 Task: Open a blank sheet, save the file as Sustainabledevelopment.doc and add heading 'Sustainable development'Sustainable development ,with the parapraph,with the parapraph Sustainable development is the path to meeting the needs of the present without compromising the ability of future generations to meet their own needs. It involves balancing economic growth with environmental protection and social well-being. By embracing renewable energy, promoting responsible consumption and production, and investing in sustainable infrastructure, we can create a more resilient and equitable world for current and future generations.Apply Font Style Aldhabi And font size 12. Apply font style in  Heading Broadway and font size 15 Change heading alignment to  Left
Action: Mouse moved to (33, 63)
Screenshot: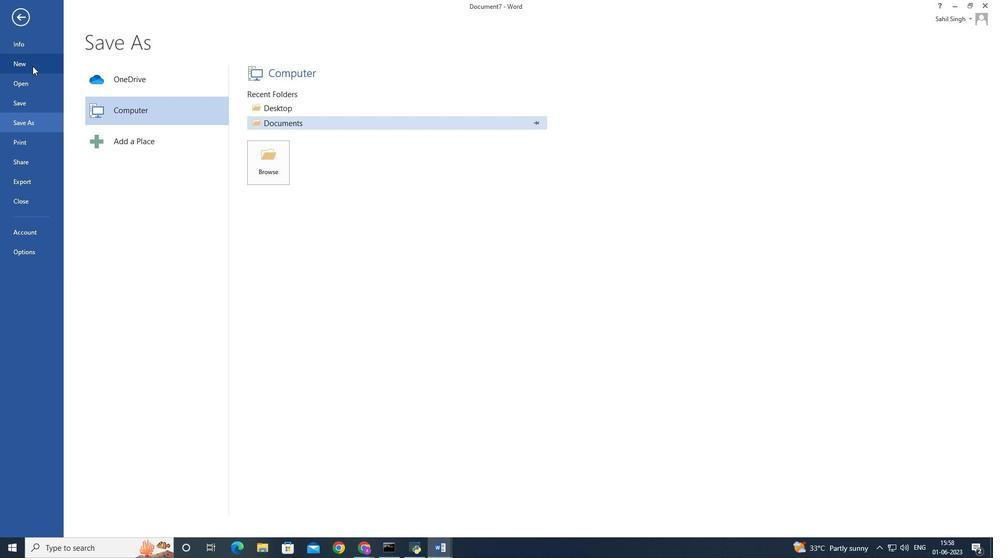 
Action: Mouse pressed left at (33, 63)
Screenshot: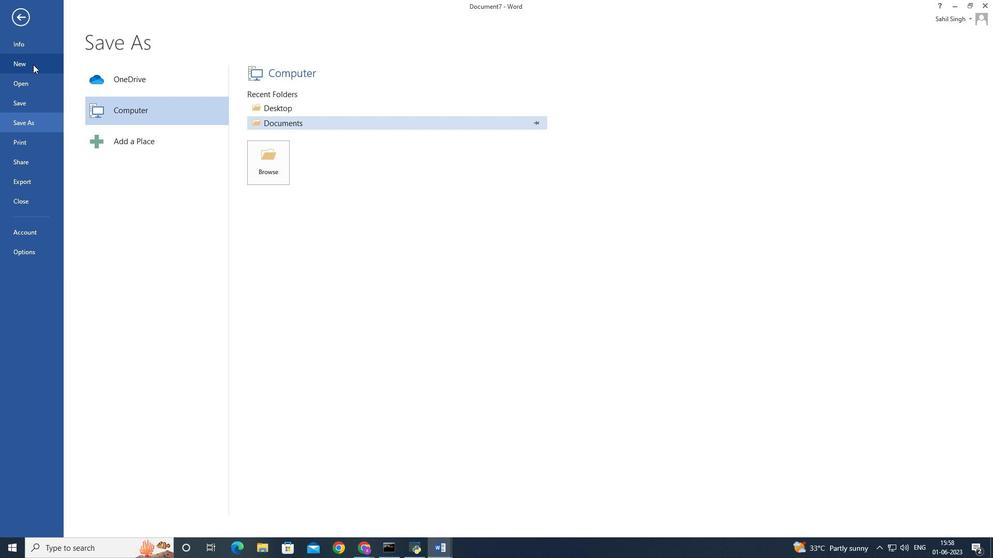 
Action: Mouse moved to (141, 190)
Screenshot: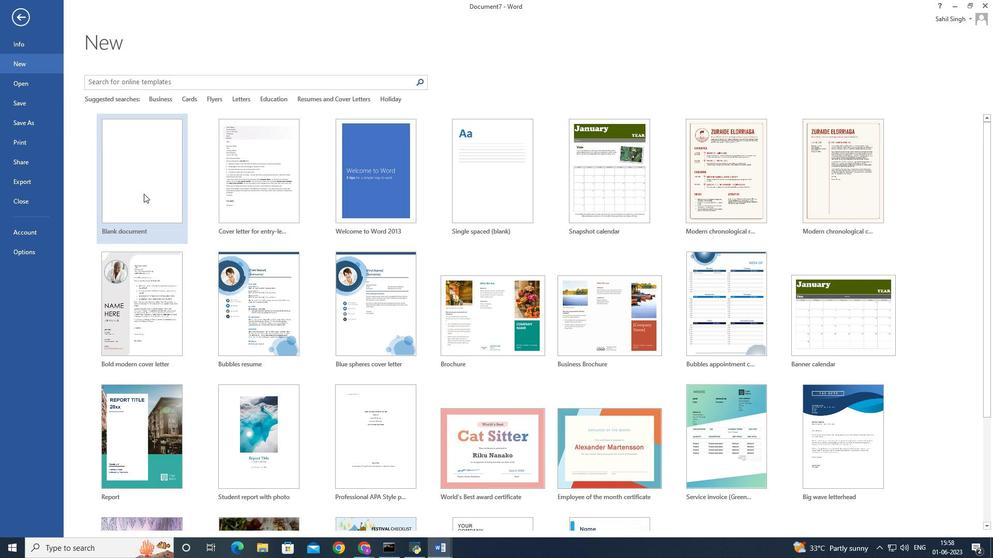 
Action: Mouse pressed left at (141, 190)
Screenshot: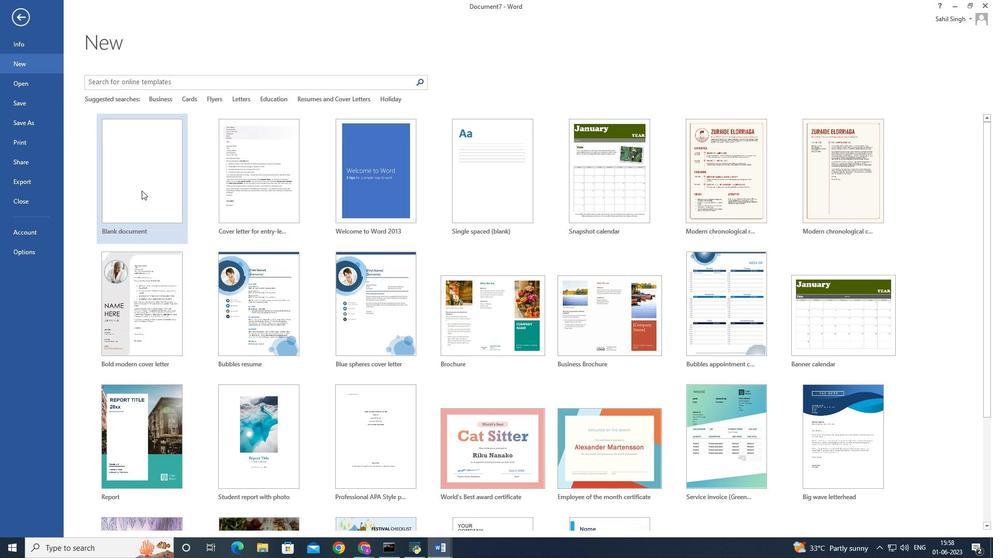 
Action: Mouse moved to (21, 15)
Screenshot: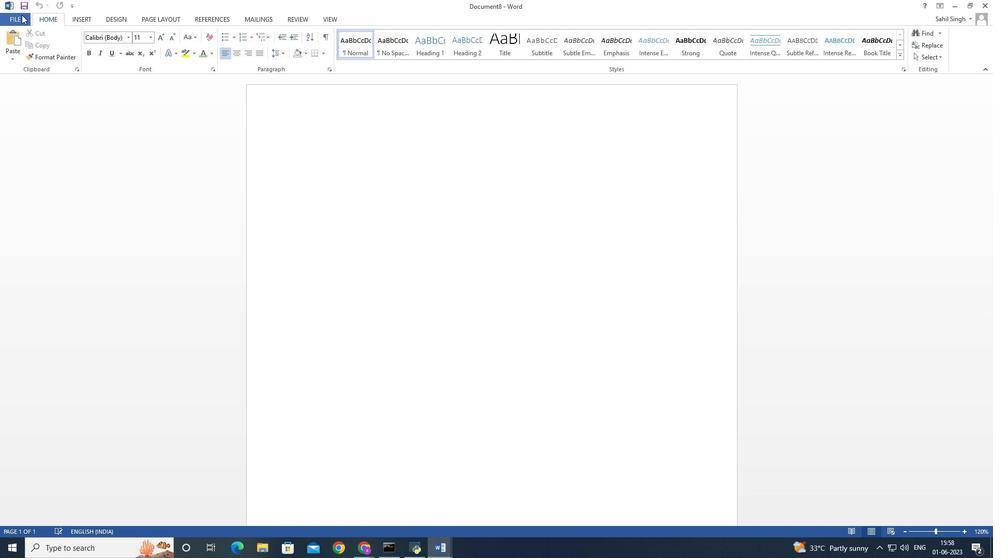 
Action: Mouse pressed left at (21, 15)
Screenshot: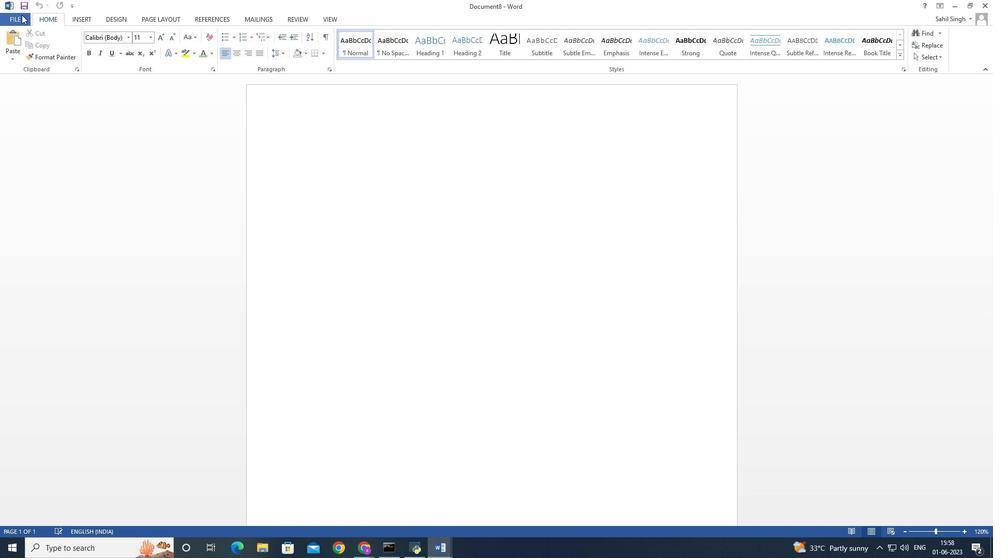 
Action: Mouse moved to (34, 117)
Screenshot: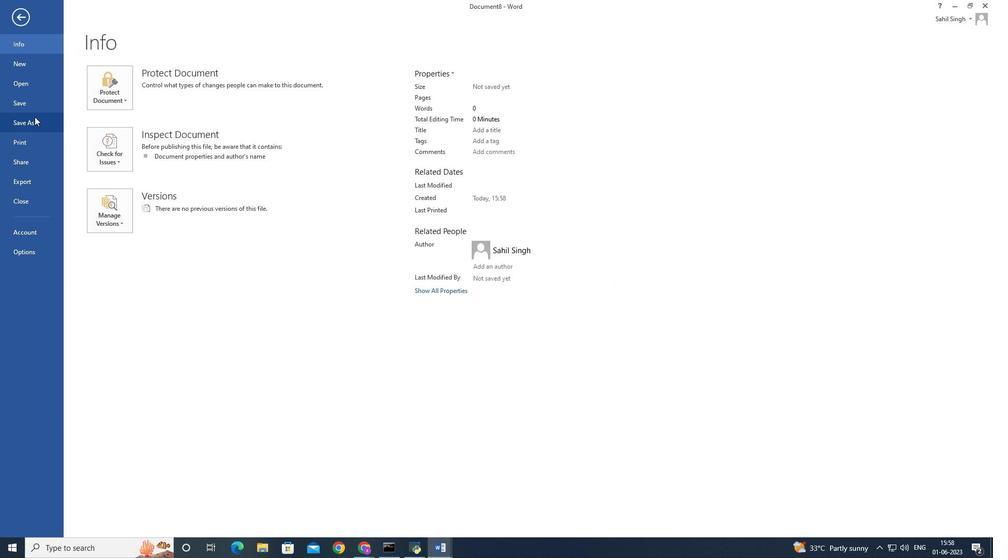 
Action: Mouse pressed left at (34, 117)
Screenshot: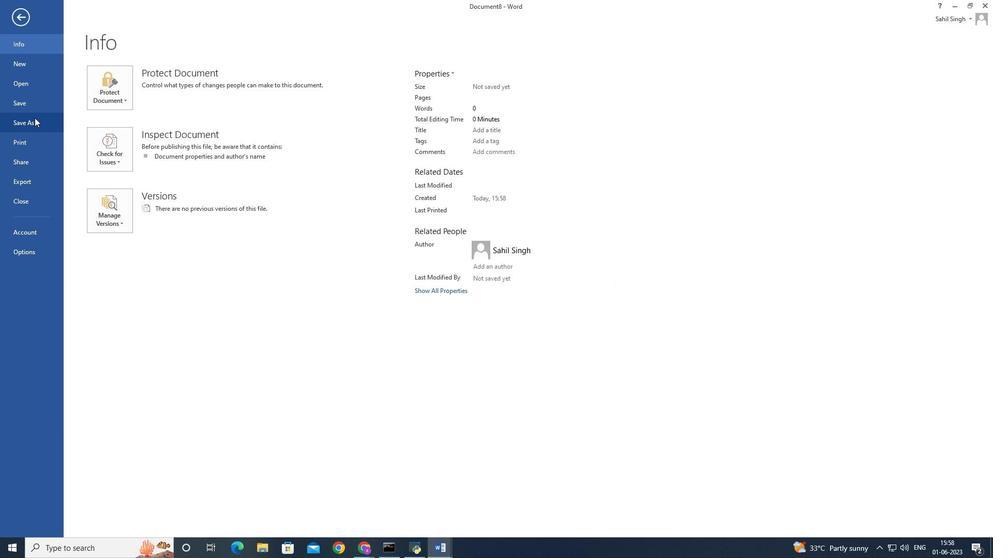 
Action: Mouse moved to (280, 122)
Screenshot: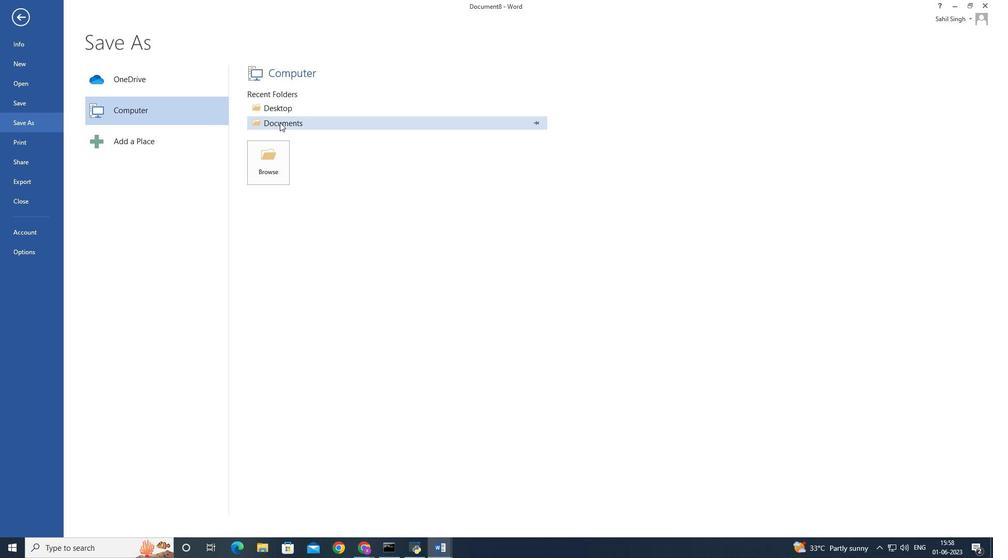 
Action: Mouse pressed left at (280, 122)
Screenshot: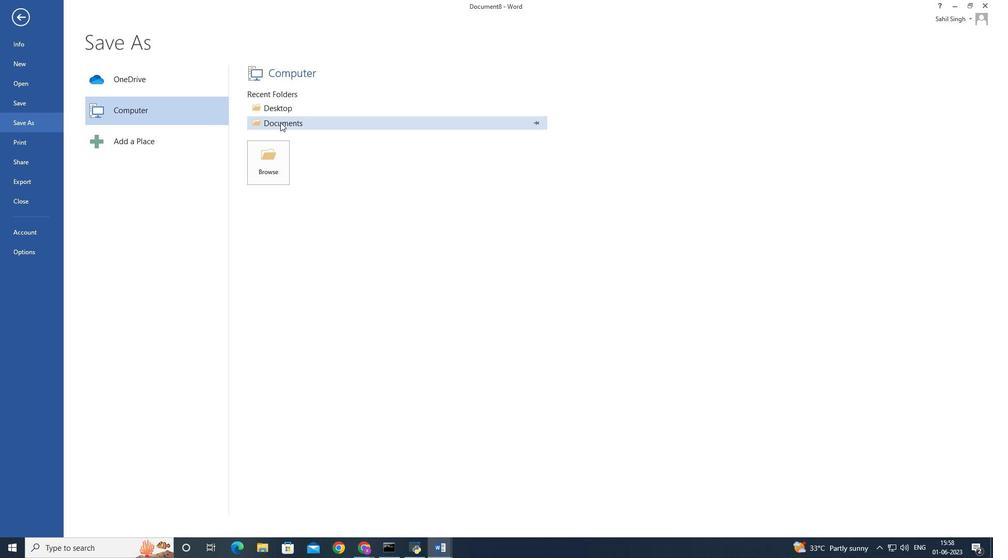 
Action: Mouse moved to (260, 188)
Screenshot: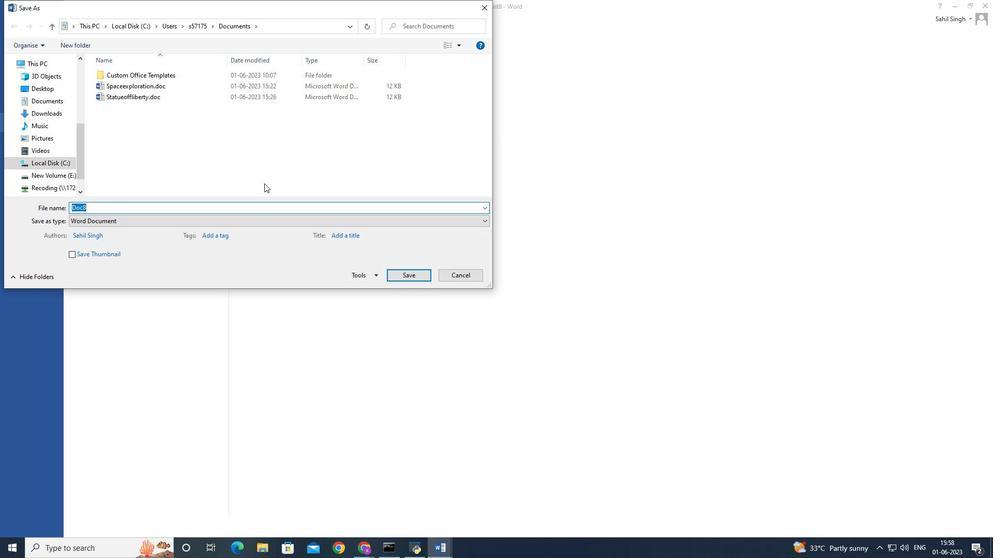
Action: Key pressed <Key.backspace><Key.shift>Sustainabled<Key.backspace>b<Key.backspace>development<Key.space>.<Key.space>doc
Screenshot: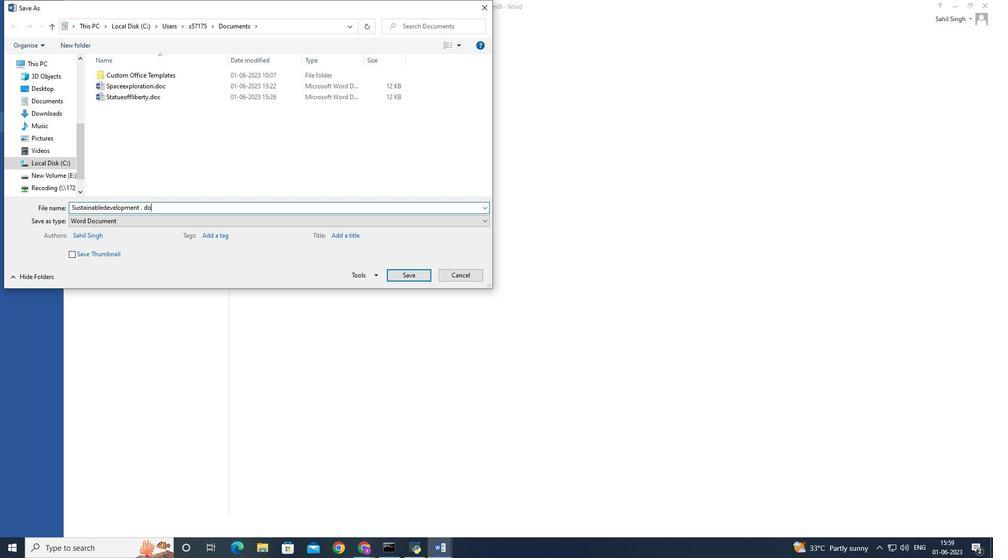 
Action: Mouse moved to (408, 274)
Screenshot: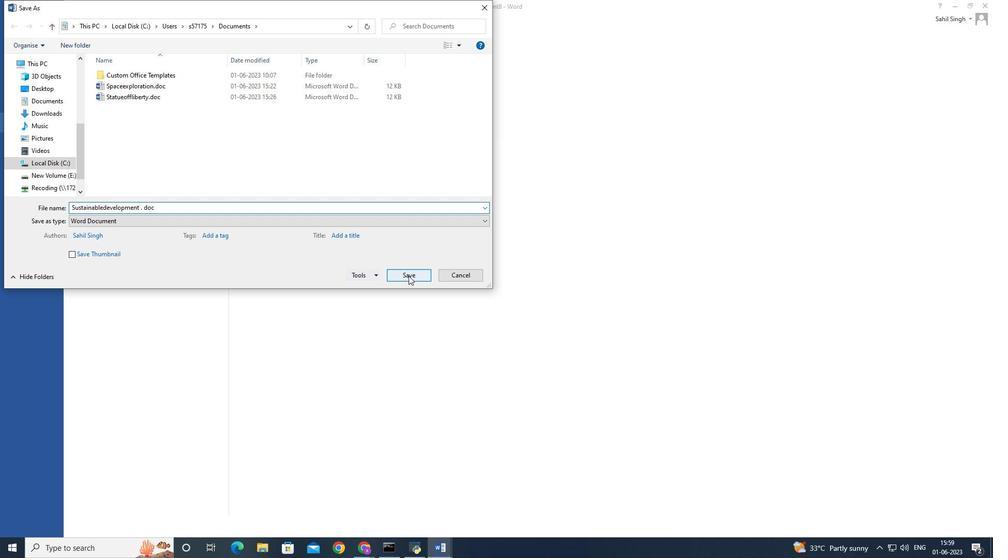 
Action: Mouse pressed left at (408, 274)
Screenshot: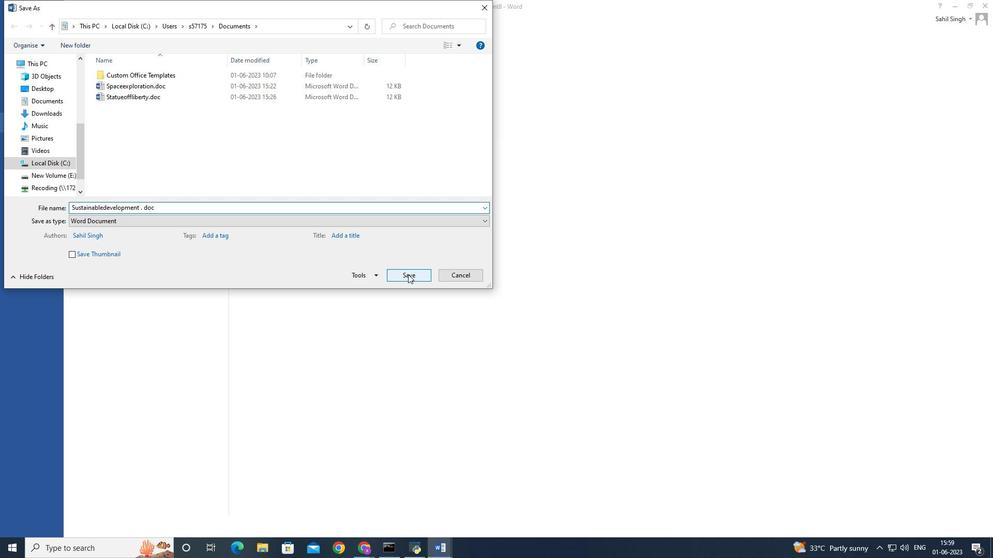 
Action: Mouse moved to (470, 41)
Screenshot: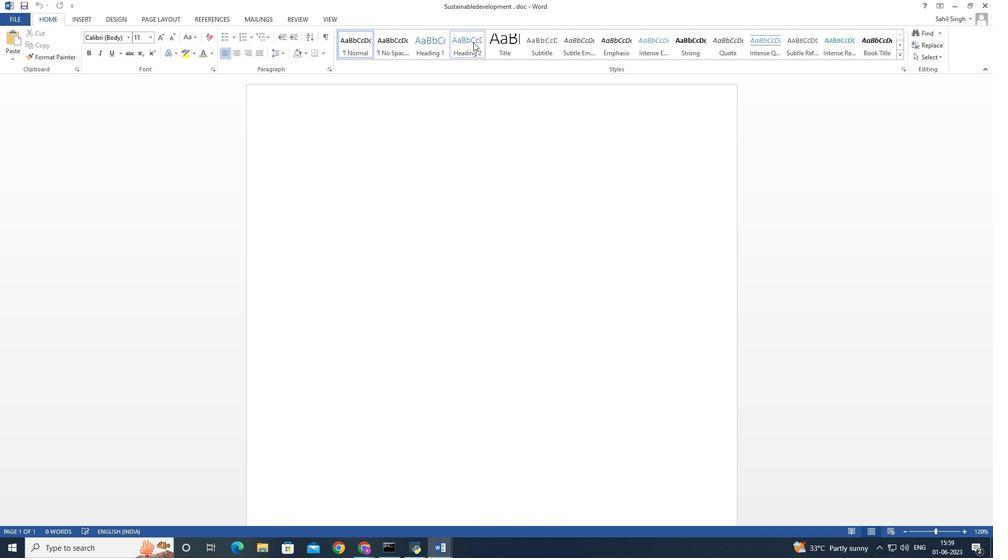 
Action: Mouse pressed left at (470, 41)
Screenshot: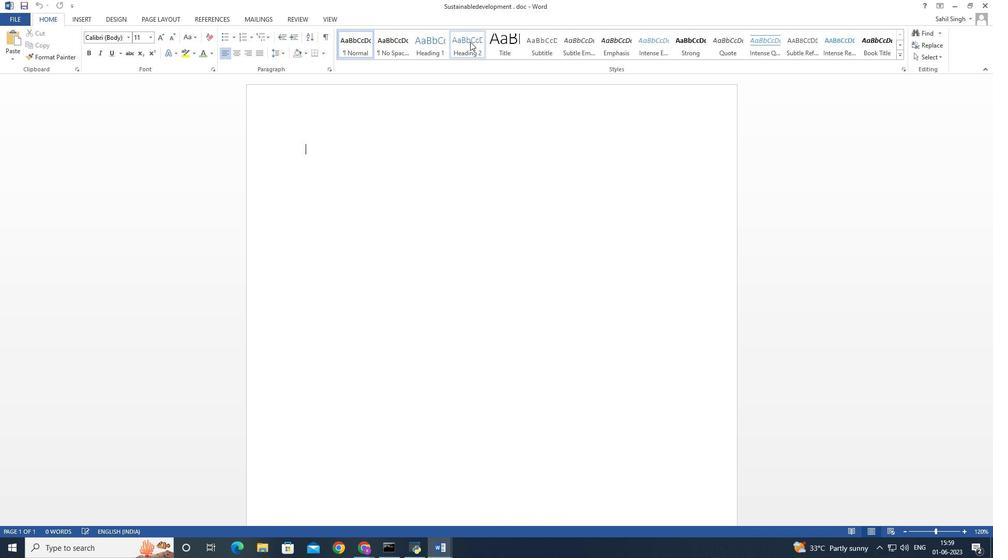 
Action: Mouse moved to (344, 155)
Screenshot: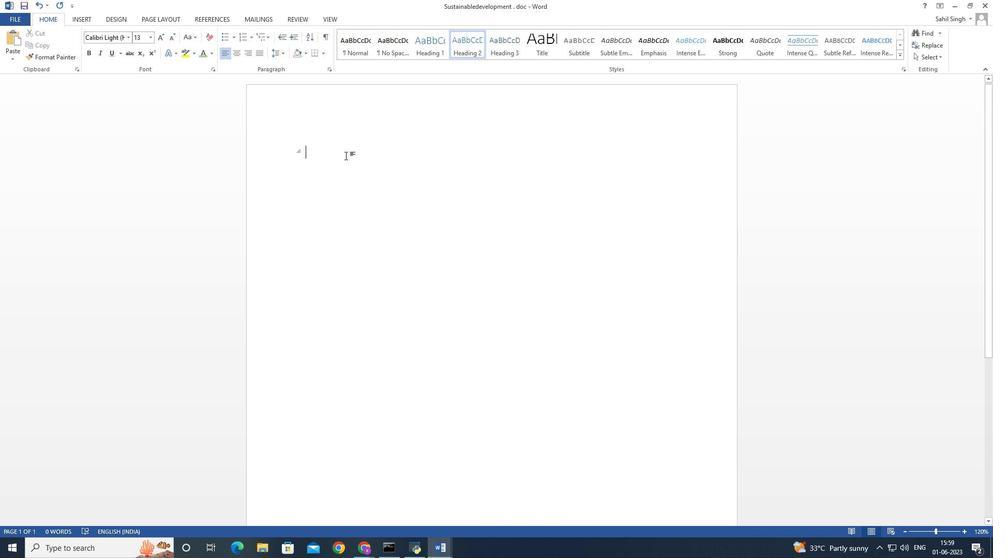
Action: Key pressed <Key.shift>Sustainable<Key.space><Key.shift>De<Key.backspace><Key.backspace>deb<Key.backspace>n<Key.backspace>velopment<Key.space><Key.enter>
Screenshot: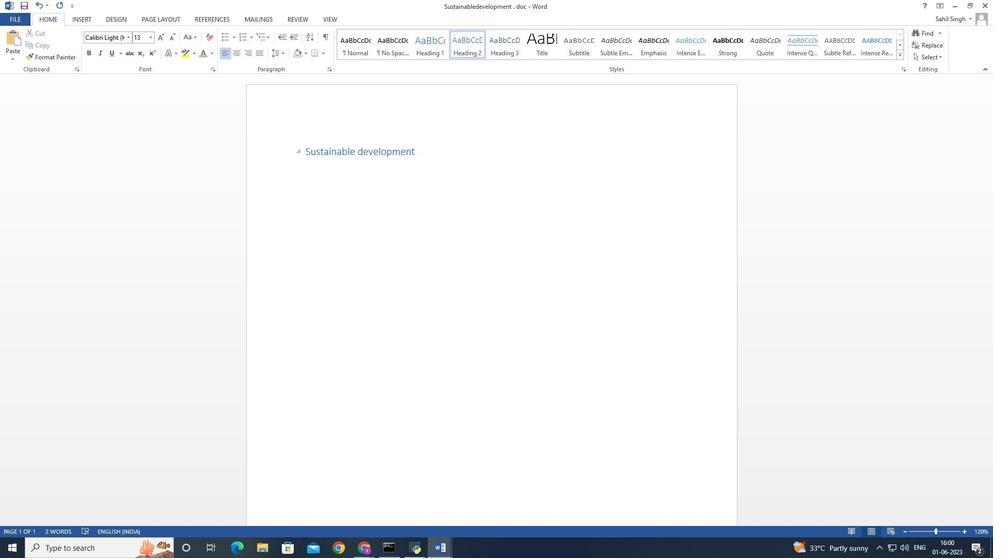 
Action: Mouse moved to (380, 185)
Screenshot: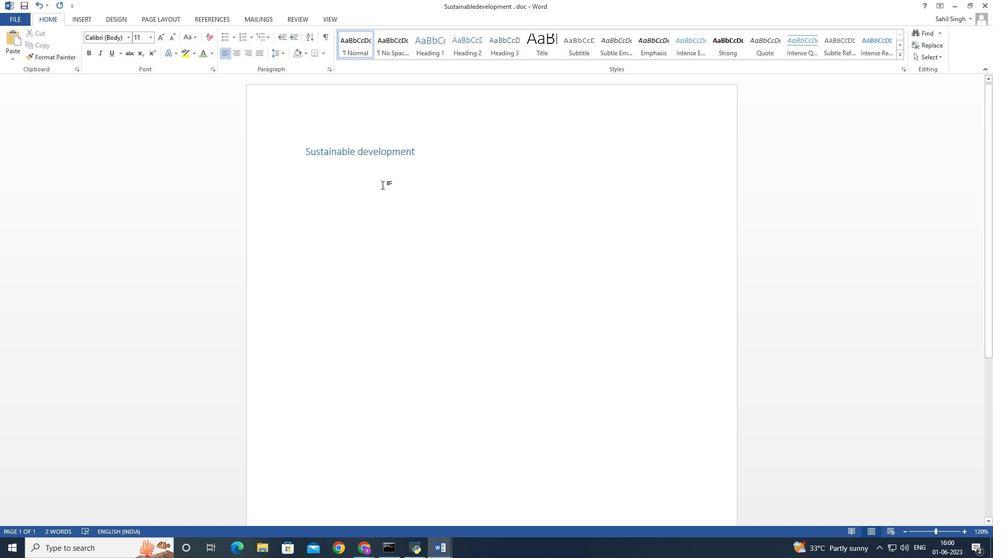 
Action: Key pressed <Key.shift>Suis<Key.backspace><Key.backspace>stainable<Key.space>development<Key.space>is<Key.space>the<Key.space>path<Key.space>to<Key.space>meeting<Key.space>the<Key.space>needs<Key.space>of<Key.space>the<Key.space>present<Key.space>without<Key.space>compromising<Key.space>the<Key.space>needs<Key.space>of<Key.space>the<Key.space>present<Key.space>without<Key.space>compromising<Key.space>the<Key.space>ability<Key.space>i<Key.backspace>of<Key.space>future<Key.space>generations<Key.space>to<Key.space>meet<Key.space>their<Key.space>own<Key.space>needs.<Key.space>it<Key.space>involves<Key.space>balancing<Key.space>ecomic<Key.space><Key.backspace><Key.backspace><Key.backspace><Key.backspace>nomic<Key.space>growth<Key.space>with<Key.space>w<Key.backspace>environmental<Key.space>protection<Key.space>and<Key.space>social<Key.space>weell-<Key.space>being<Key.space>.<Key.space>by<Key.space>embracing<Key.space>renewable<Key.space>energy<Key.space>promoting<Key.space>responsible<Key.space>consumption<Key.space>and<Key.space>op<Key.backspace><Key.backspace>pe<Key.backspace>roduction<Key.space>and<Key.space>investing<Key.space>in<Key.space>sustainable<Key.space>infrastructure<Key.space>we<Key.space>can<Key.space>create<Key.space>a<Key.space>more<Key.space>resilient<Key.space>and<Key.space>equitable<Key.space>would<Key.space>for<Key.space>current<Key.space>and<Key.space>future<Key.space>generations.<Key.space>
Screenshot: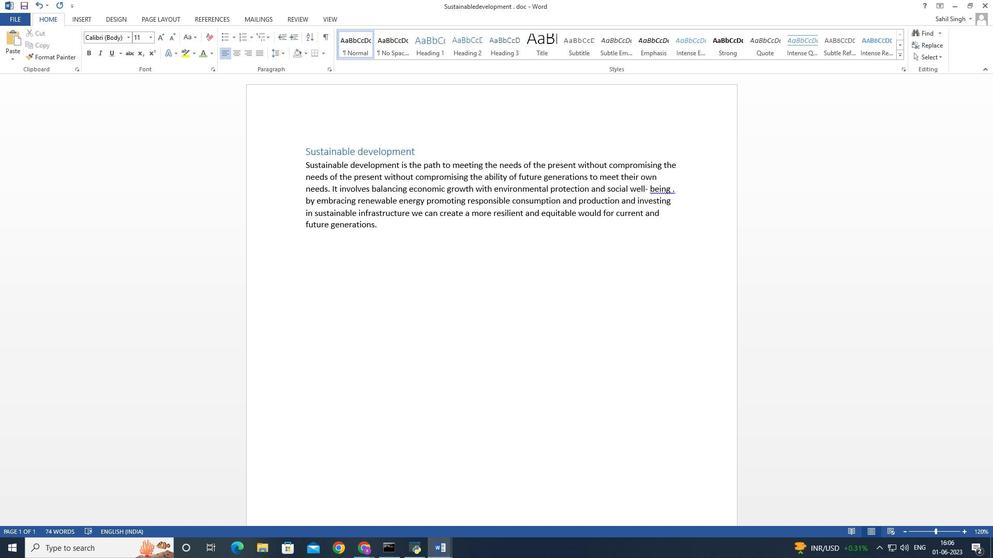 
Action: Mouse moved to (387, 243)
Screenshot: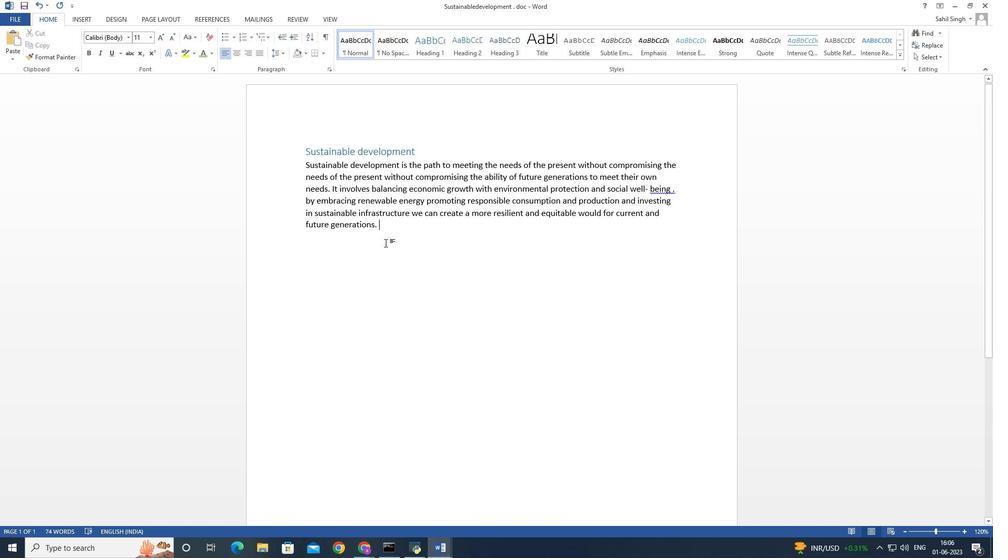 
Action: Mouse pressed left at (387, 243)
Screenshot: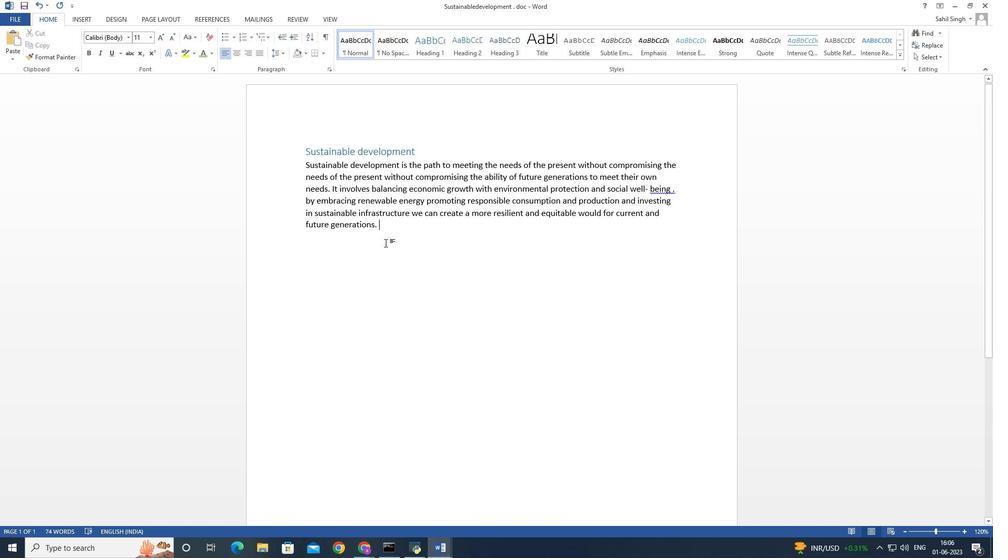 
Action: Mouse moved to (379, 225)
Screenshot: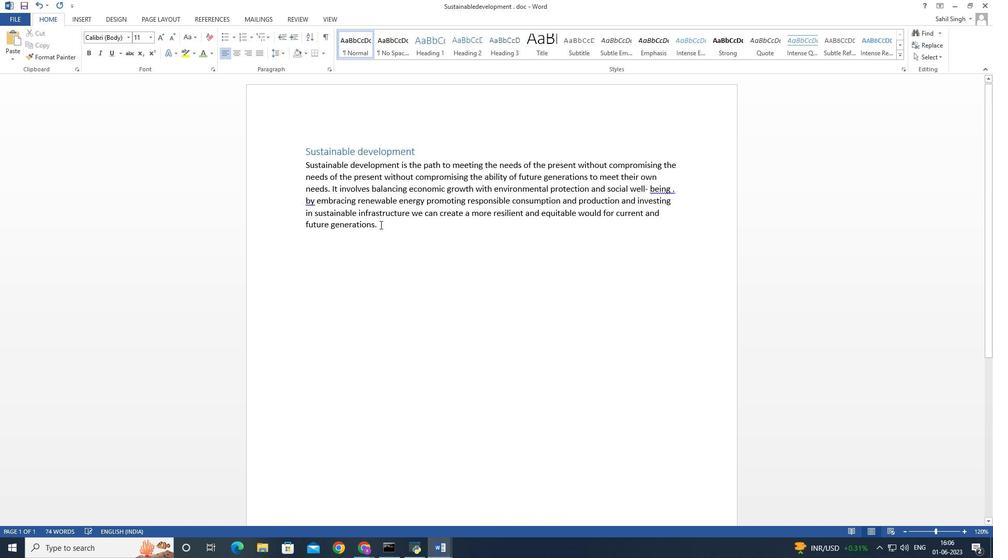 
Action: Mouse pressed left at (379, 225)
Screenshot: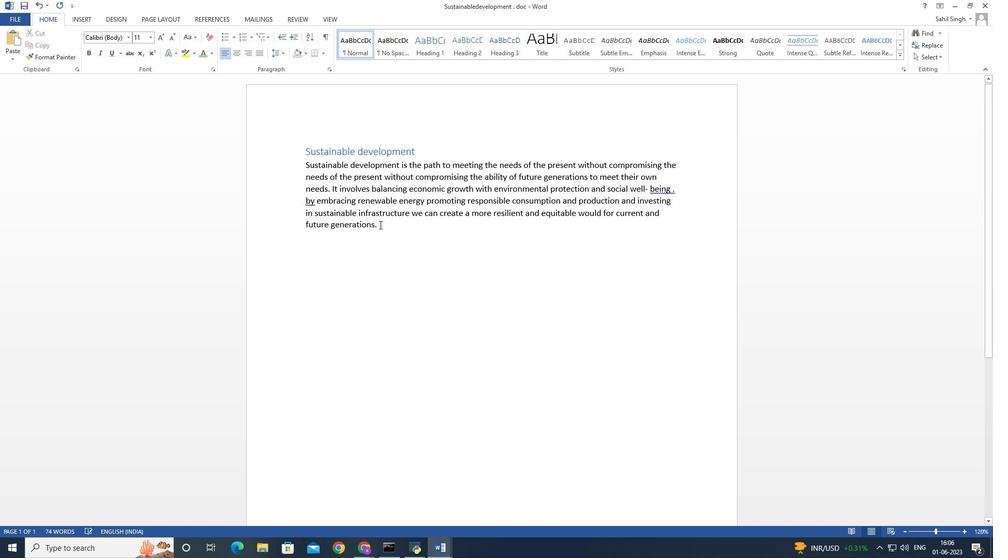 
Action: Mouse moved to (376, 226)
Screenshot: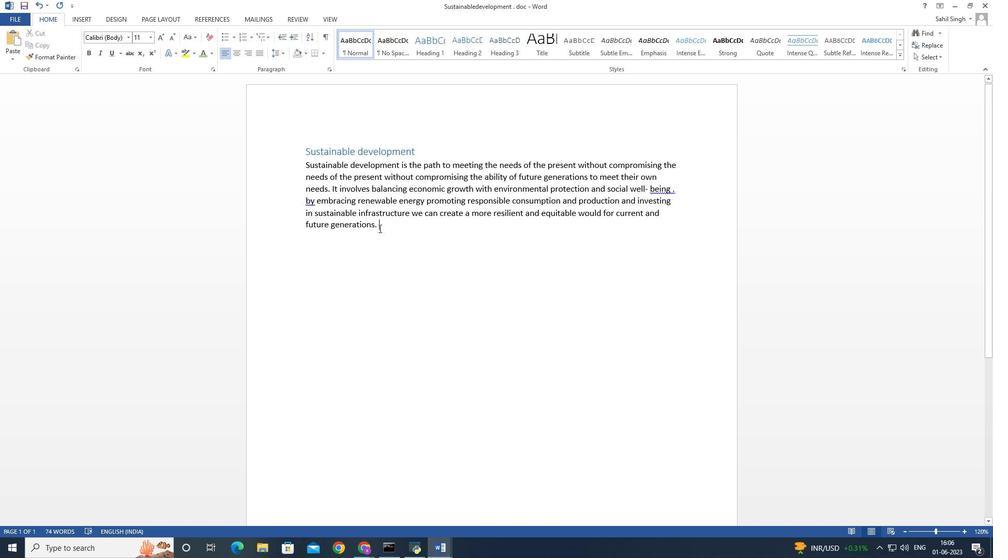 
Action: Mouse pressed left at (376, 226)
Screenshot: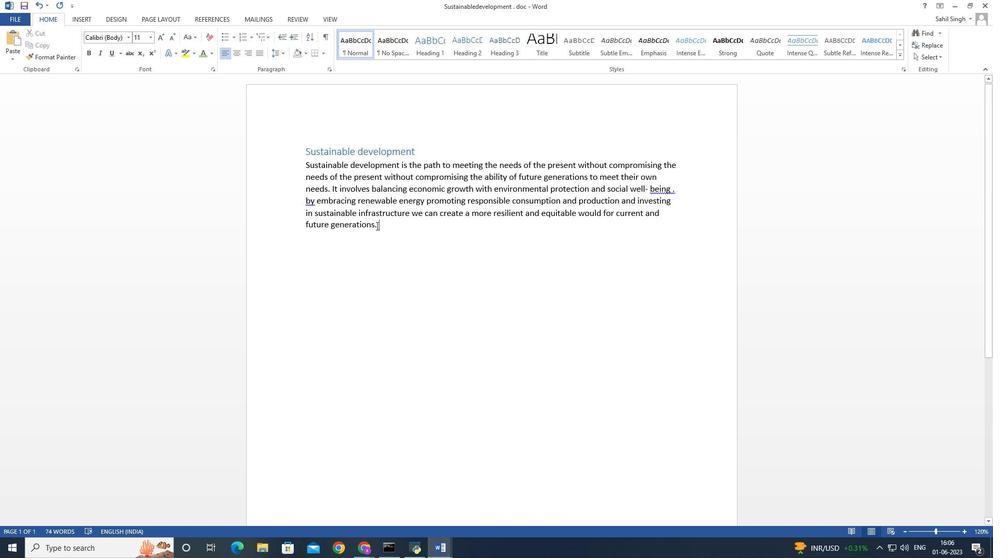 
Action: Mouse moved to (347, 139)
Screenshot: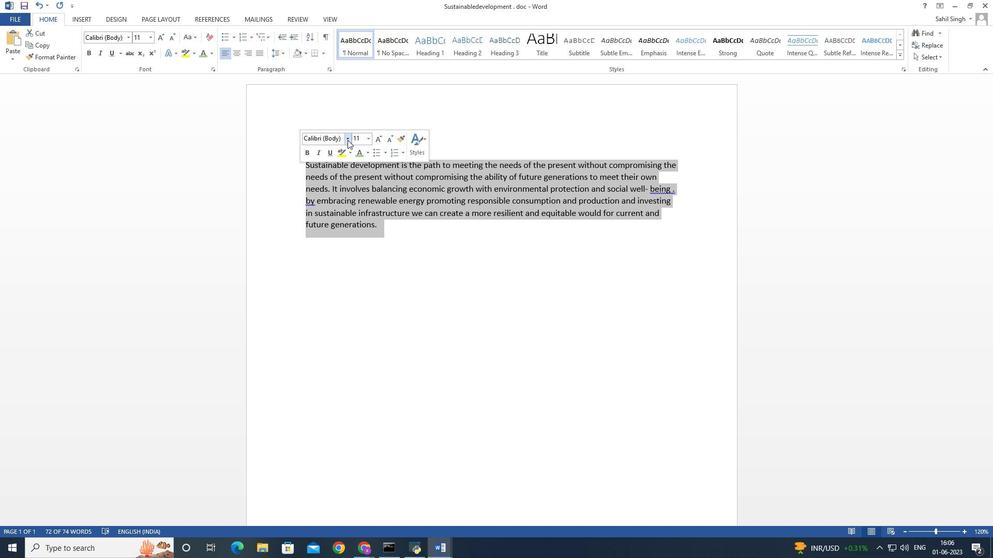 
Action: Mouse pressed left at (347, 139)
Screenshot: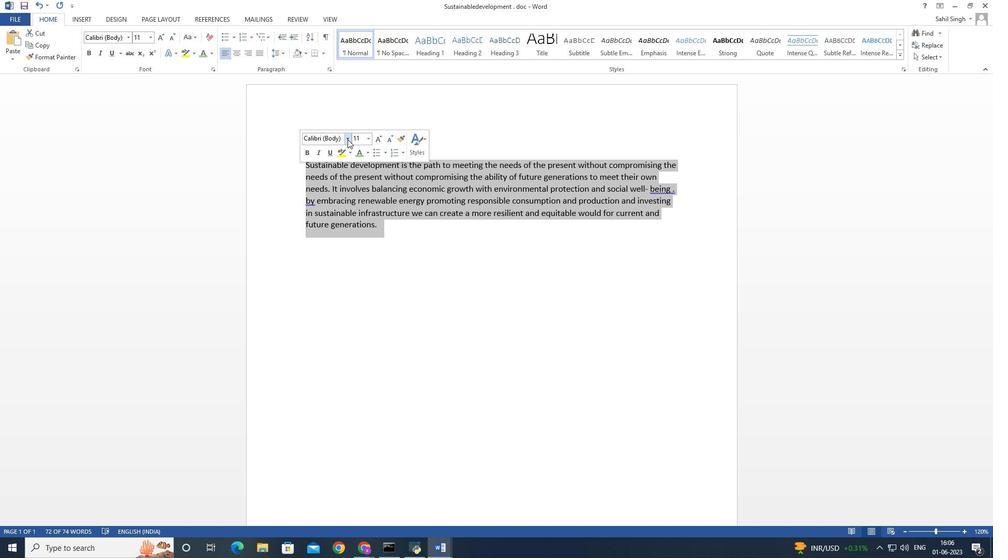 
Action: Mouse moved to (334, 139)
Screenshot: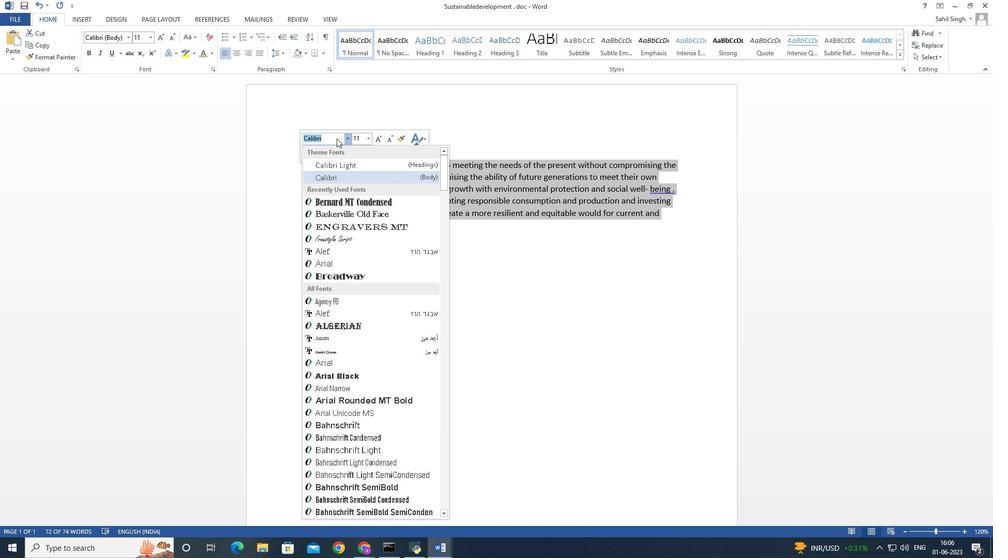 
Action: Key pressed <Key.shift>Aldhabu<Key.backspace>i<Key.enter>
Screenshot: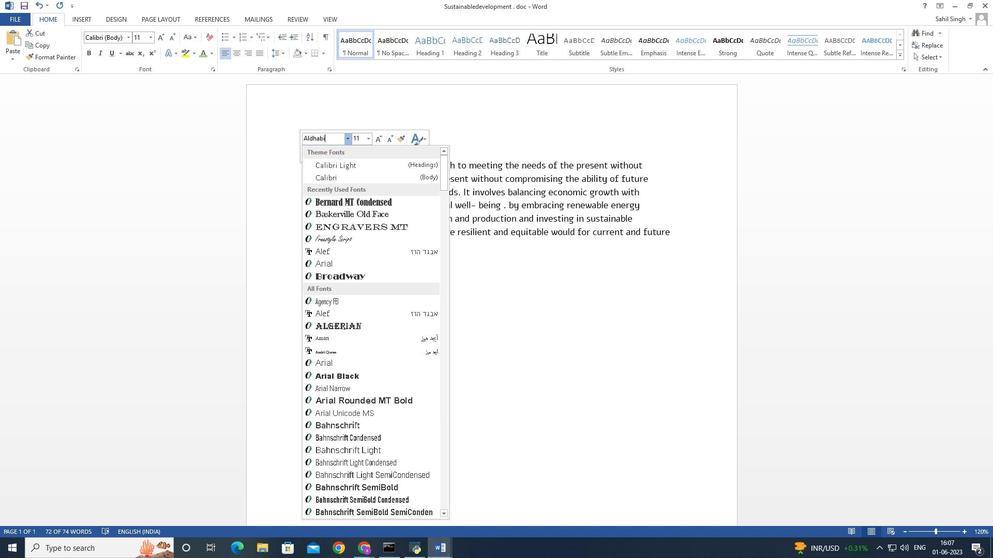 
Action: Mouse moved to (365, 139)
Screenshot: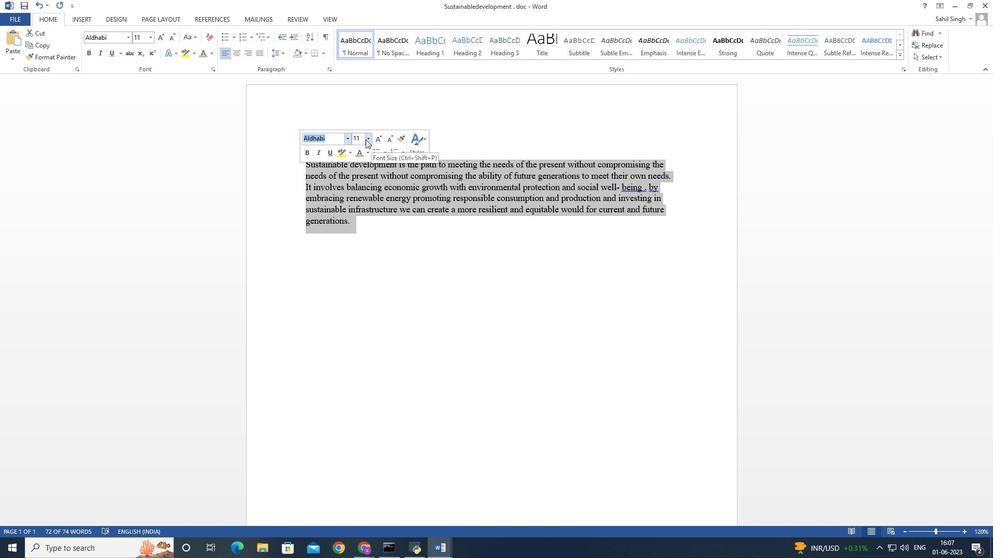 
Action: Mouse pressed left at (365, 139)
Screenshot: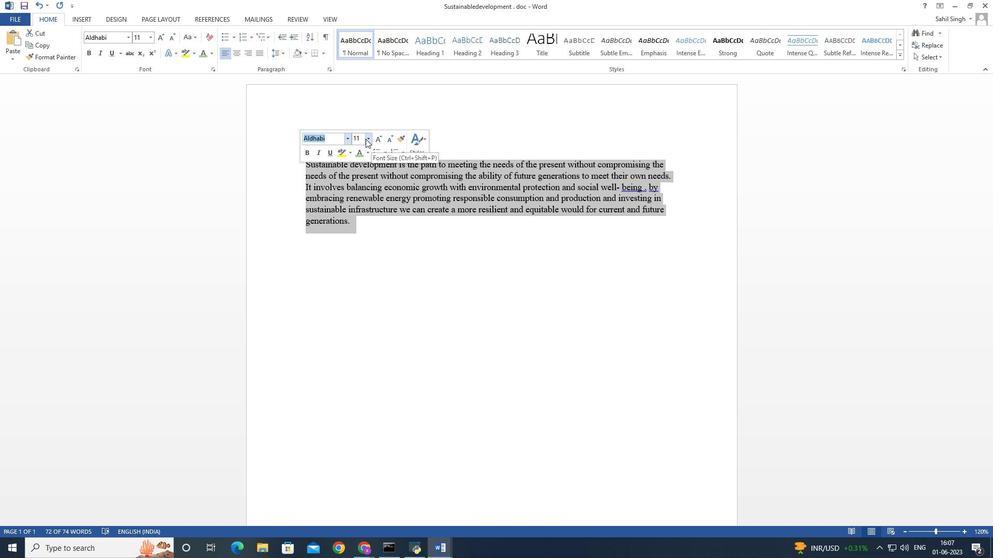 
Action: Mouse moved to (361, 187)
Screenshot: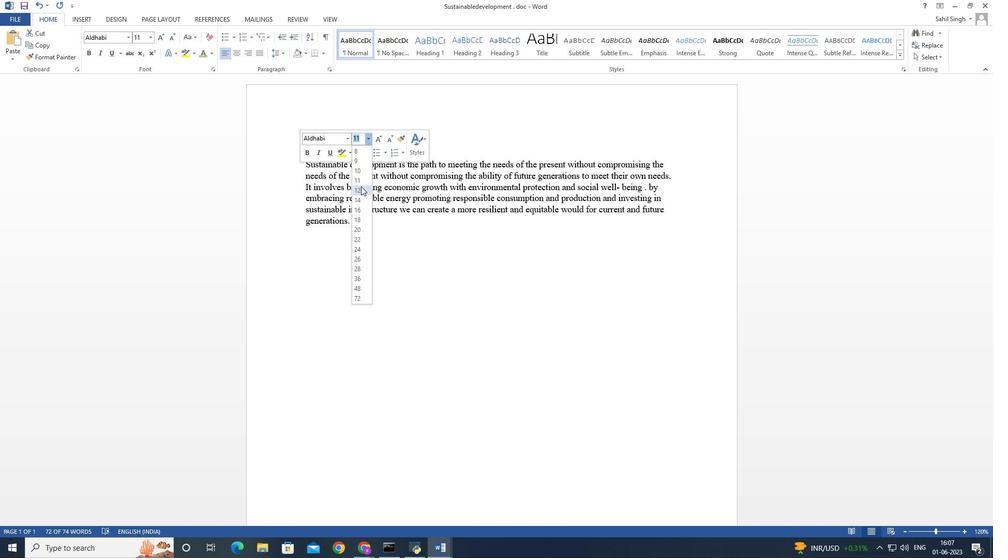 
Action: Mouse pressed left at (361, 187)
Screenshot: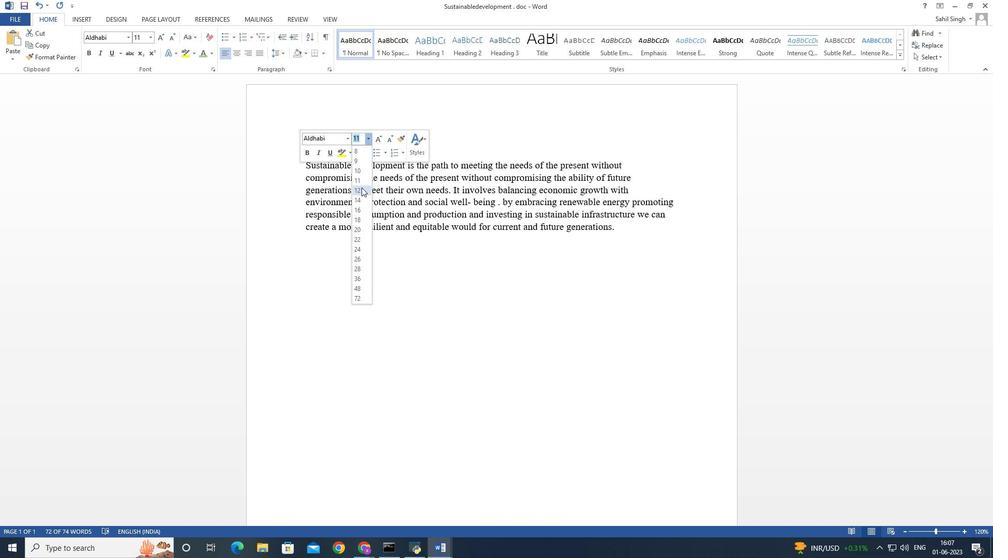 
Action: Mouse moved to (408, 269)
Screenshot: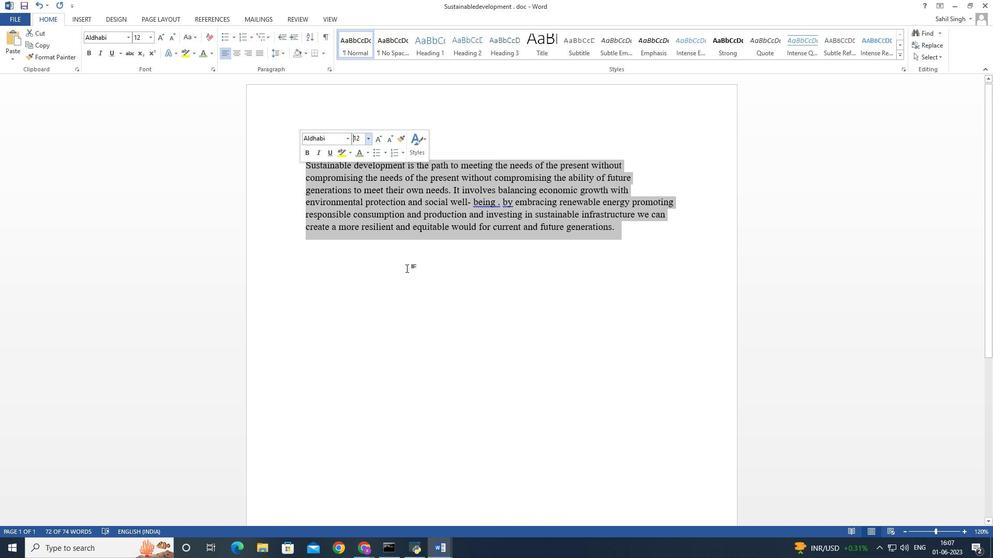 
Action: Mouse pressed left at (408, 269)
Screenshot: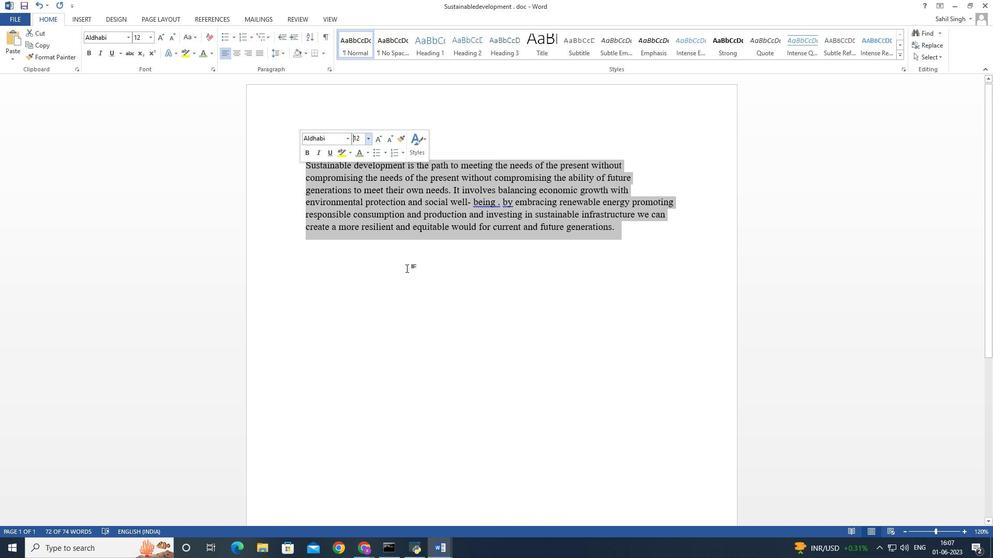 
Action: Mouse moved to (415, 151)
Screenshot: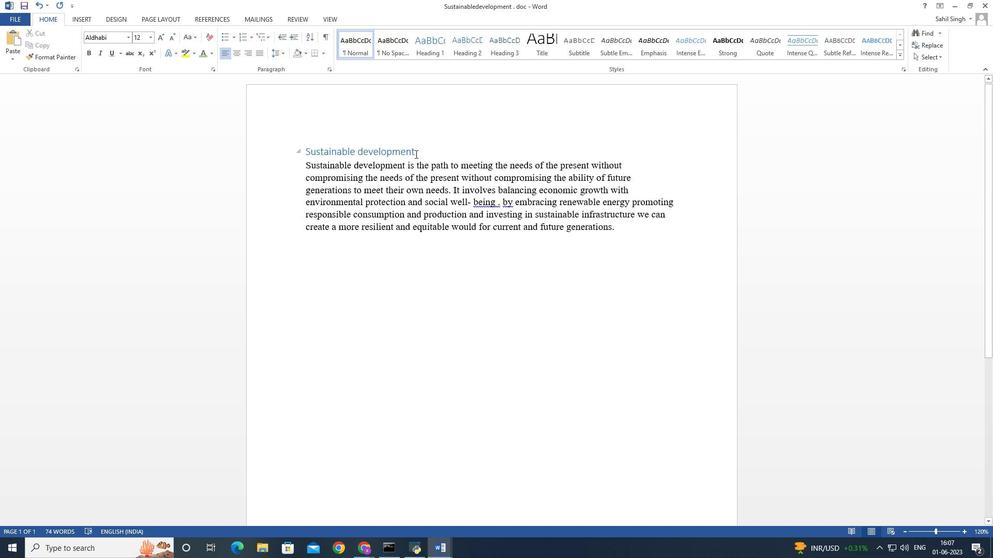 
Action: Mouse pressed left at (415, 151)
Screenshot: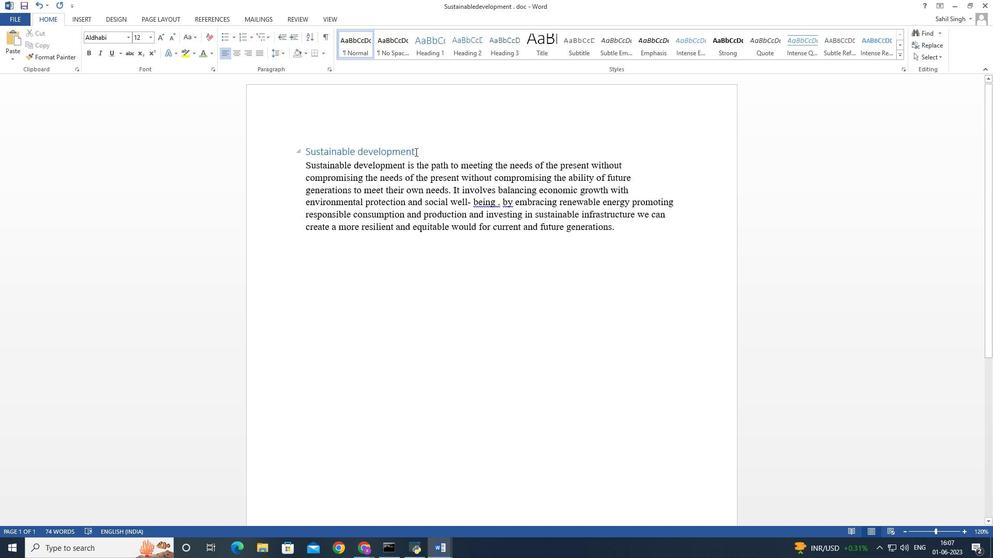 
Action: Mouse moved to (345, 122)
Screenshot: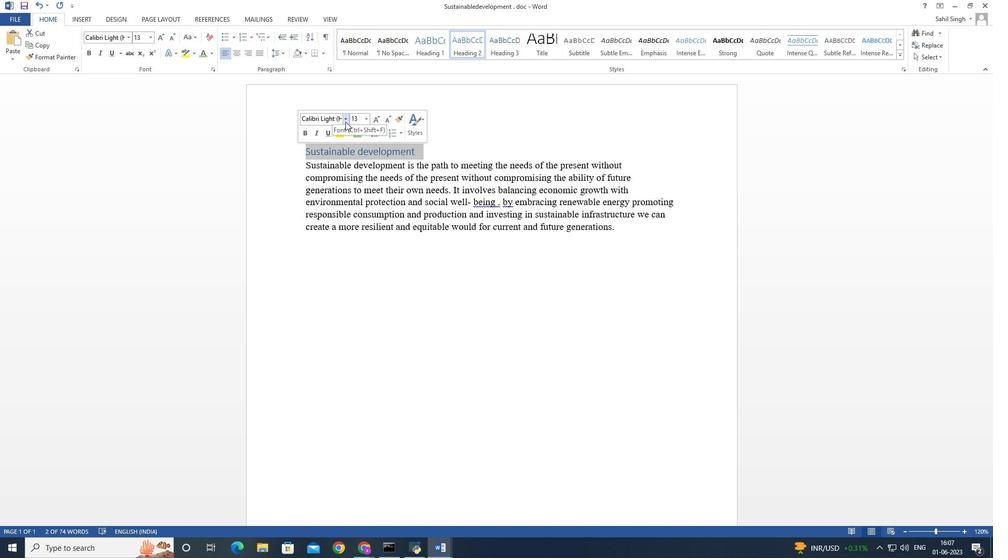 
Action: Mouse pressed left at (345, 122)
Screenshot: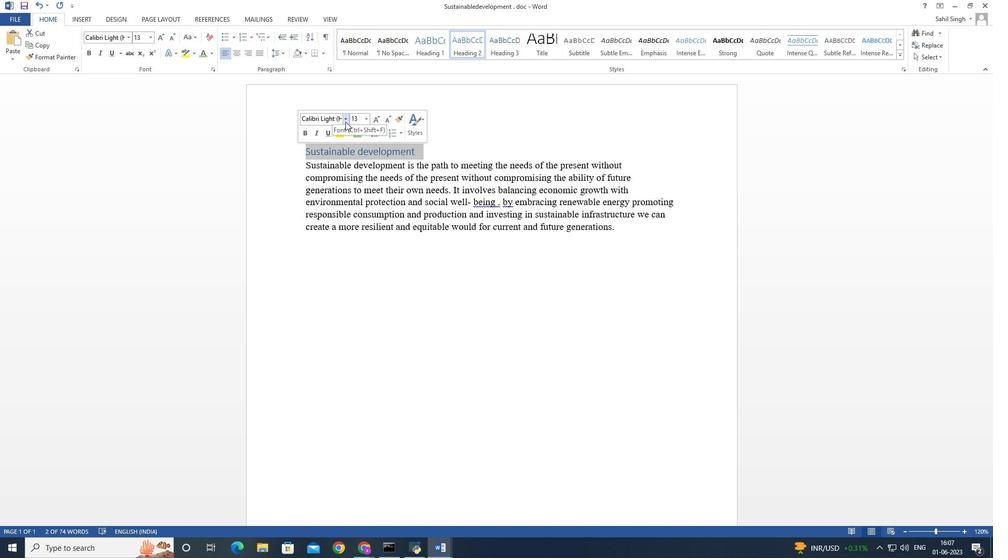
Action: Mouse moved to (345, 122)
Screenshot: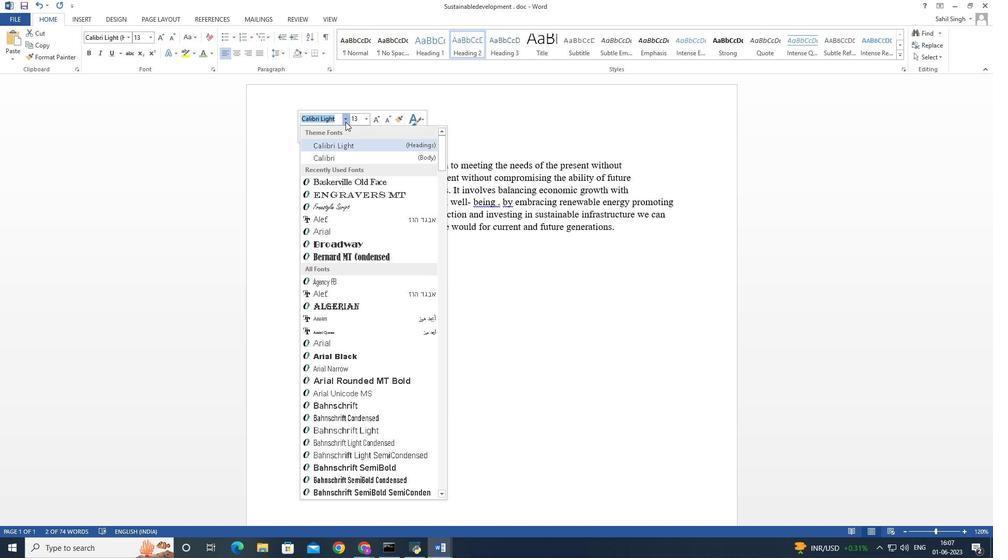 
Action: Key pressed <Key.shift>Bro<Key.enter>
Screenshot: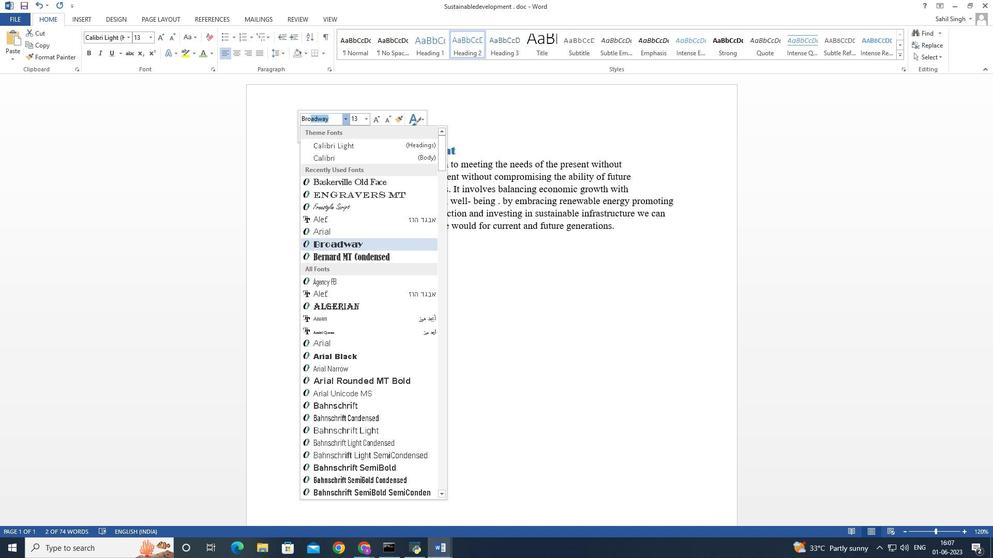 
Action: Mouse moved to (366, 122)
Screenshot: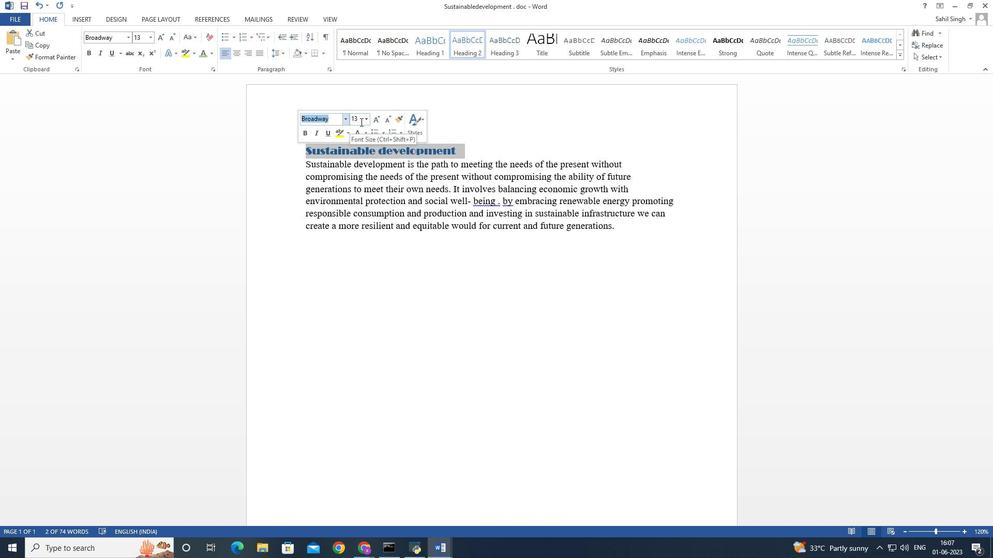 
Action: Mouse pressed left at (366, 122)
Screenshot: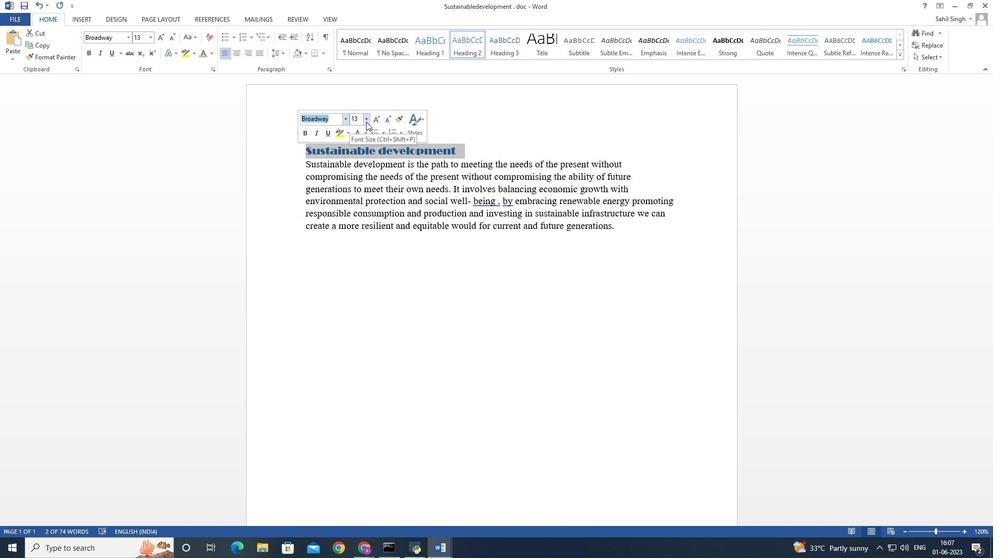 
Action: Mouse moved to (355, 116)
Screenshot: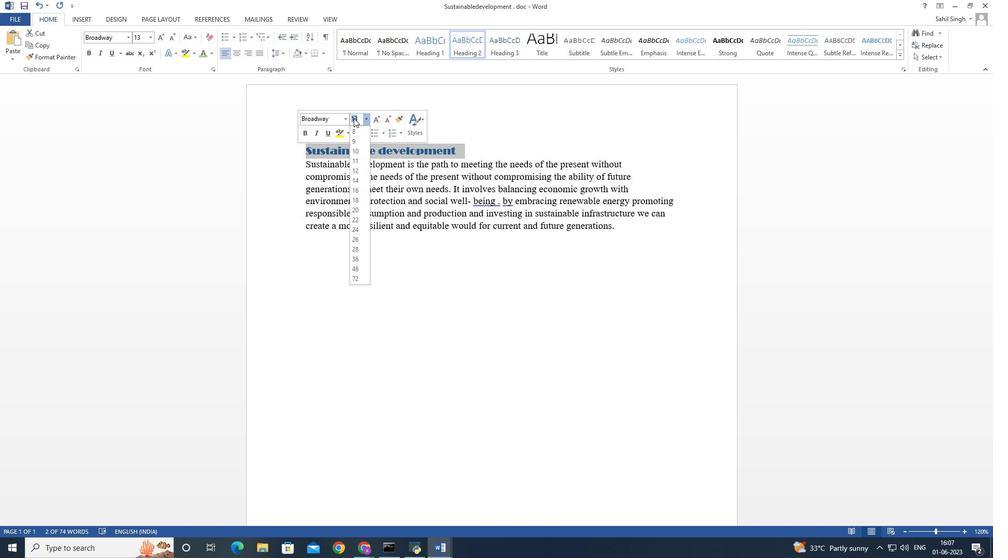 
Action: Mouse pressed left at (355, 116)
Screenshot: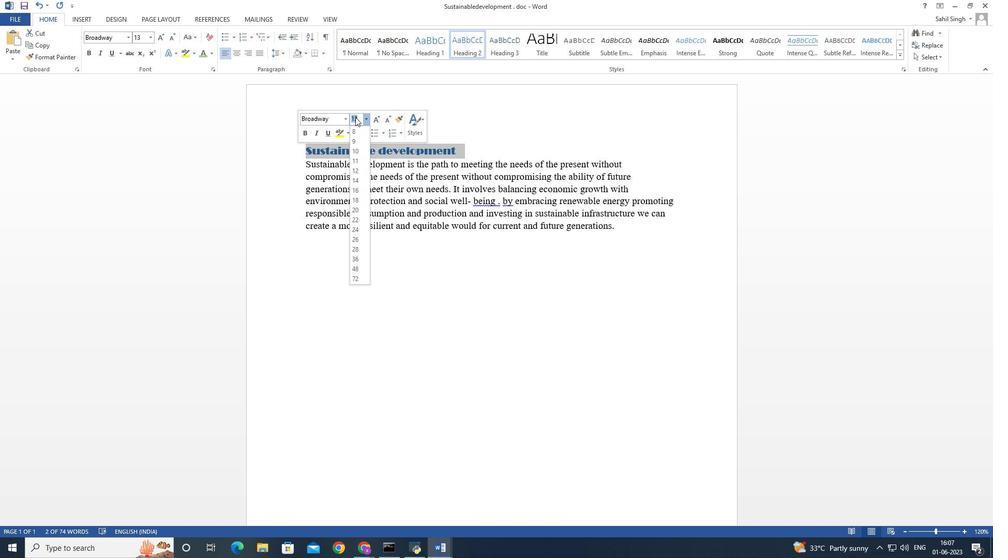 
Action: Mouse moved to (358, 115)
Screenshot: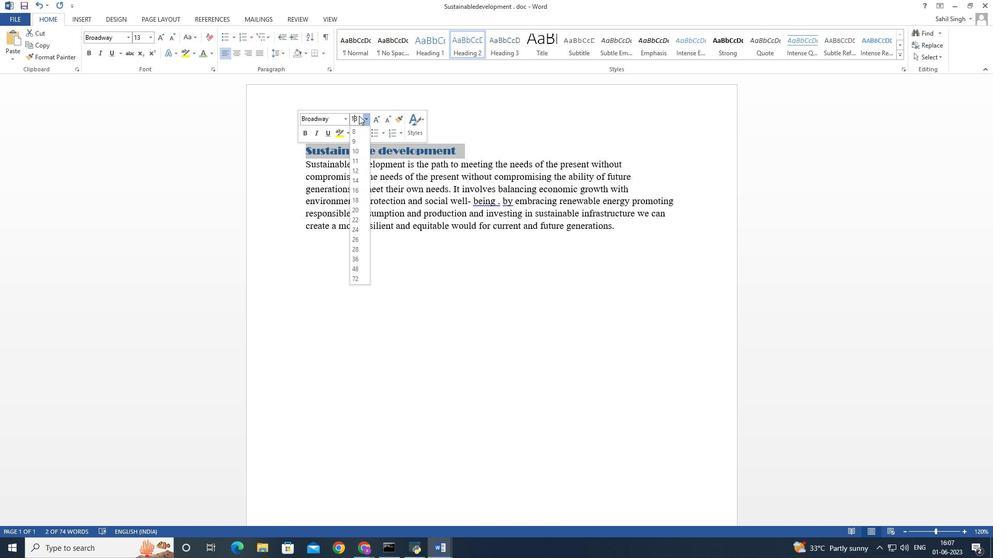 
Action: Mouse pressed left at (358, 115)
Screenshot: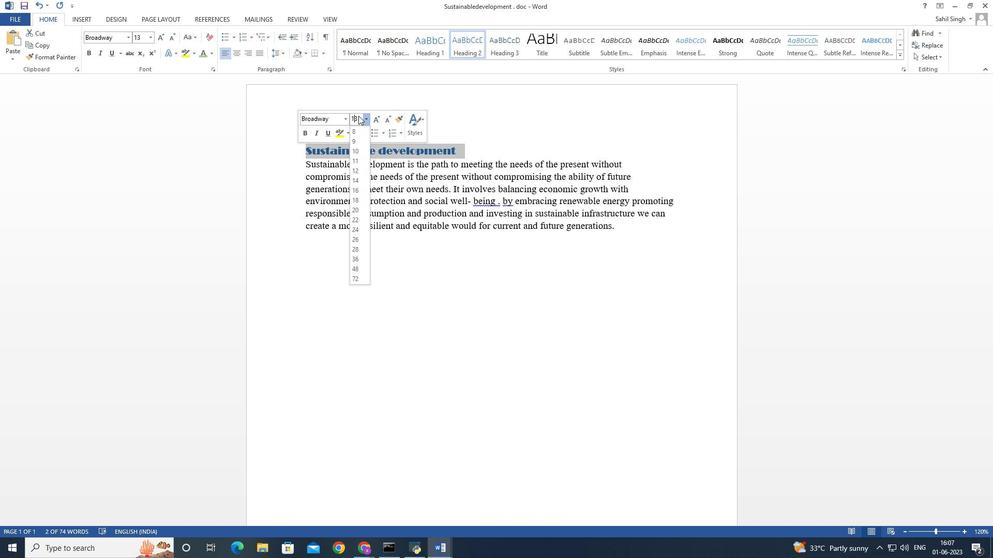 
Action: Mouse moved to (355, 115)
Screenshot: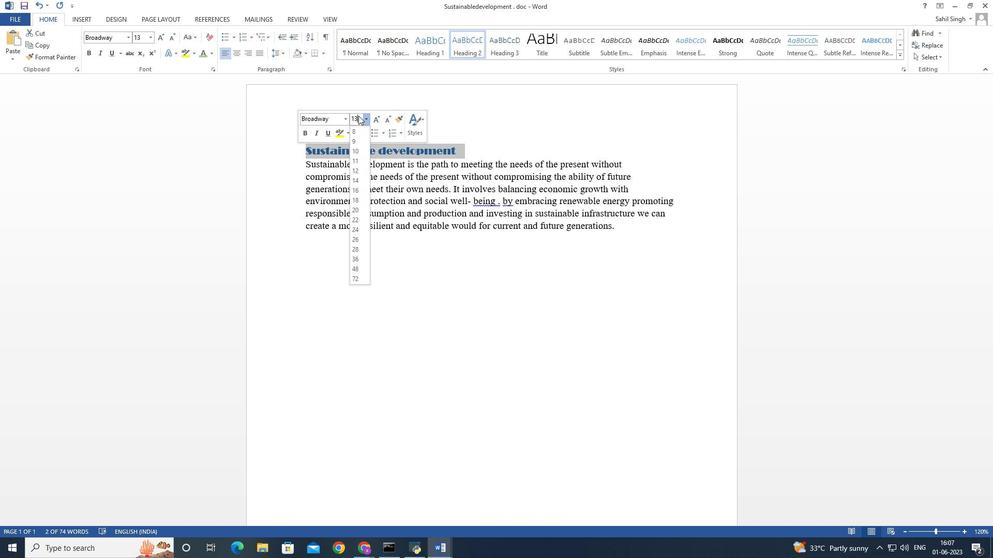 
Action: Key pressed <Key.backspace>5<Key.enter>
Screenshot: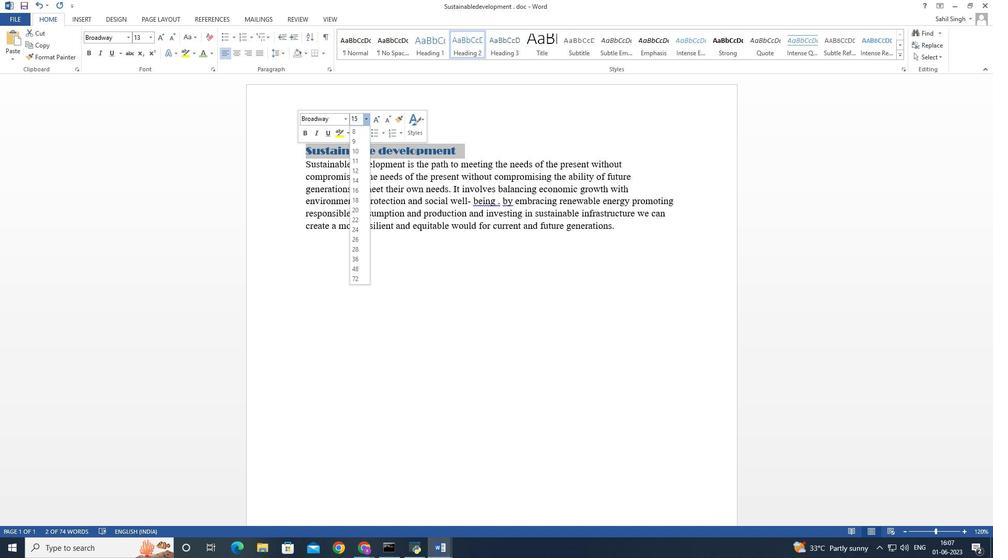 
Action: Mouse moved to (239, 53)
Screenshot: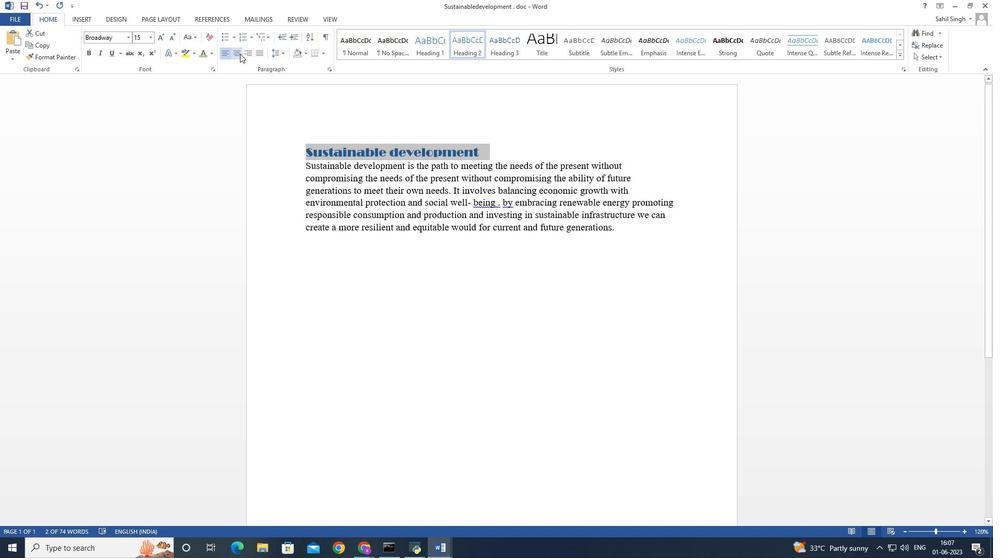 
Action: Mouse pressed left at (239, 53)
Screenshot: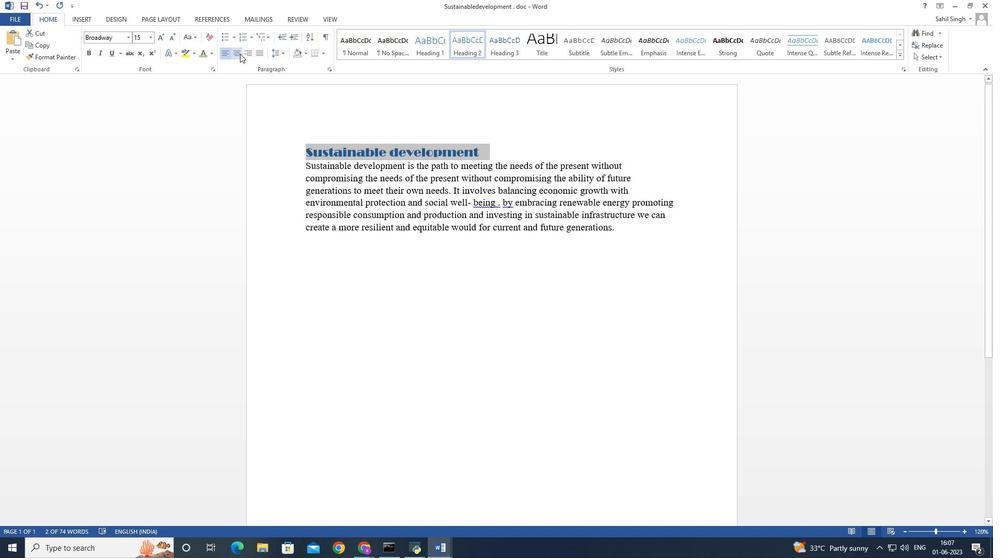 
Action: Mouse moved to (225, 52)
Screenshot: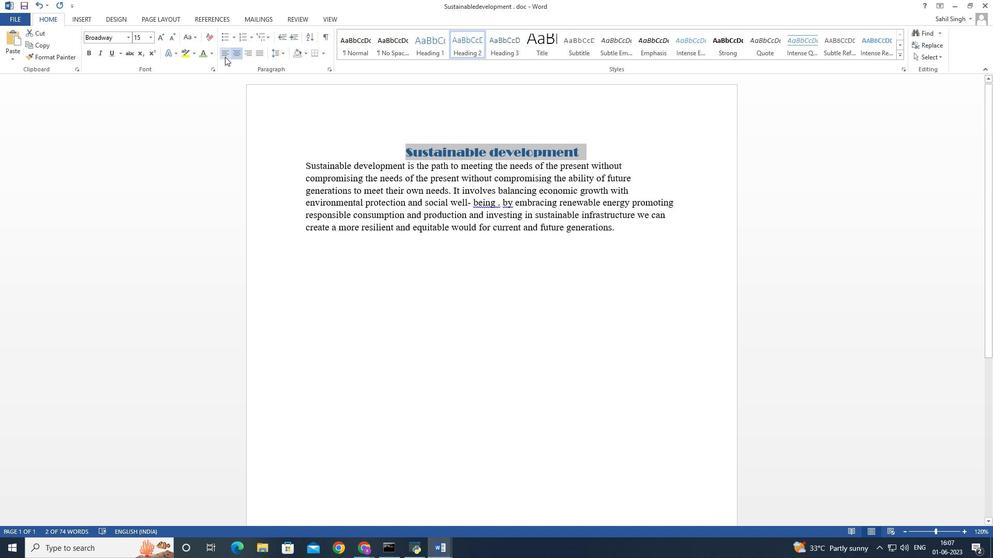 
Action: Mouse pressed left at (225, 52)
Screenshot: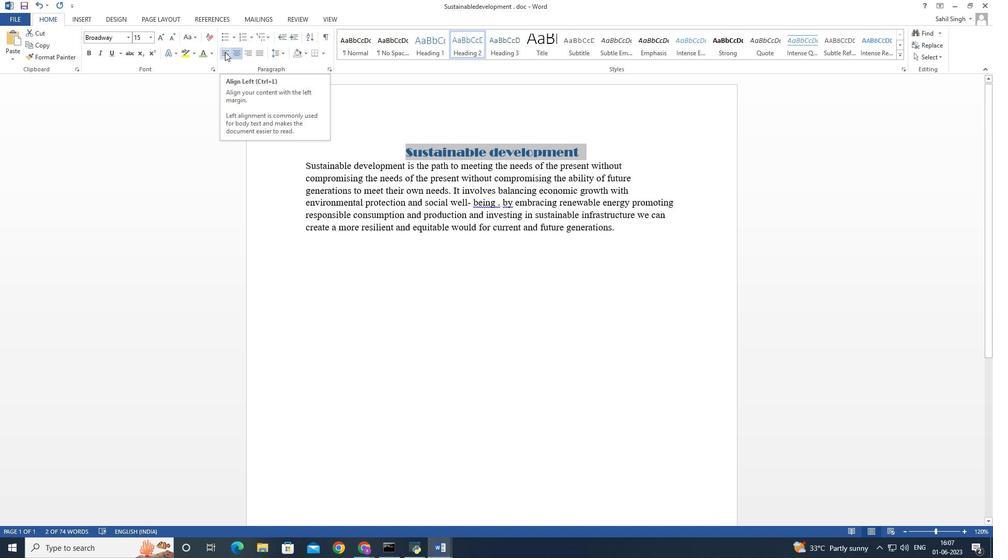 
Action: Mouse moved to (335, 322)
Screenshot: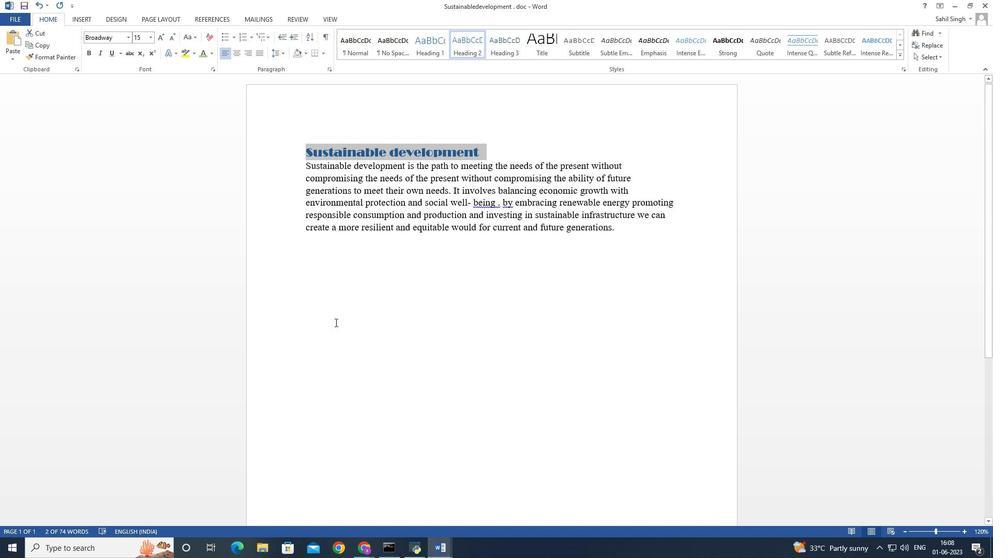 
Action: Mouse pressed left at (335, 322)
Screenshot: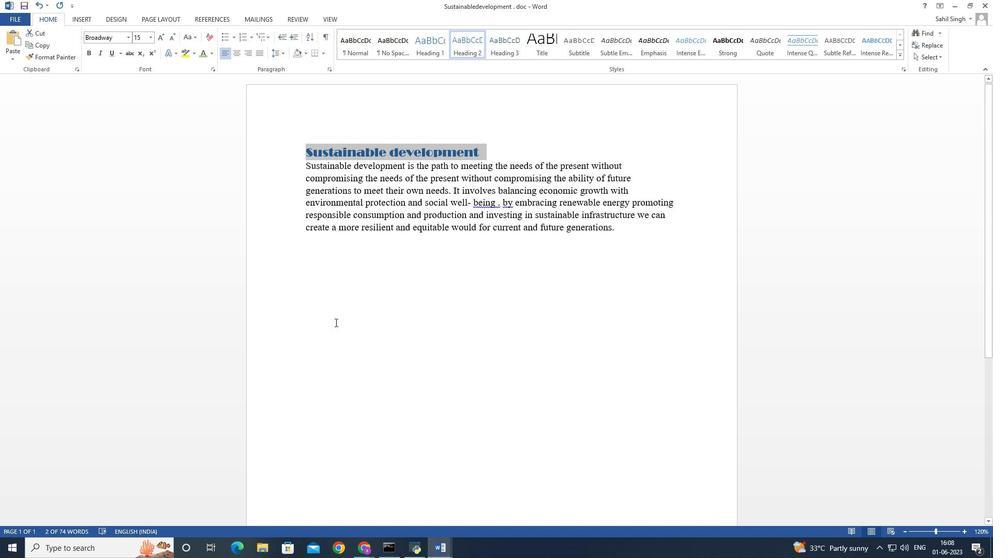 
Action: Mouse moved to (357, 289)
Screenshot: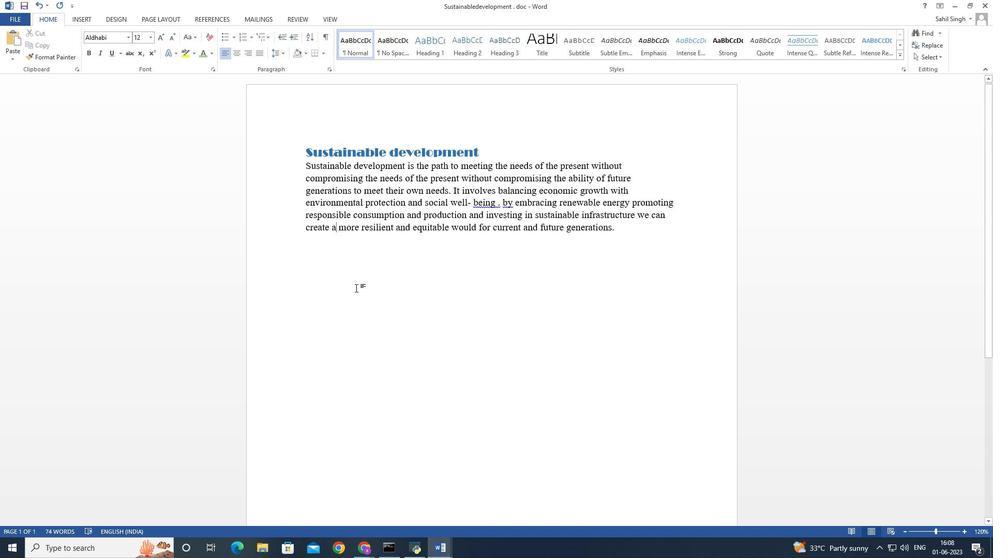 
Action: Mouse scrolled (357, 288) with delta (0, 0)
Screenshot: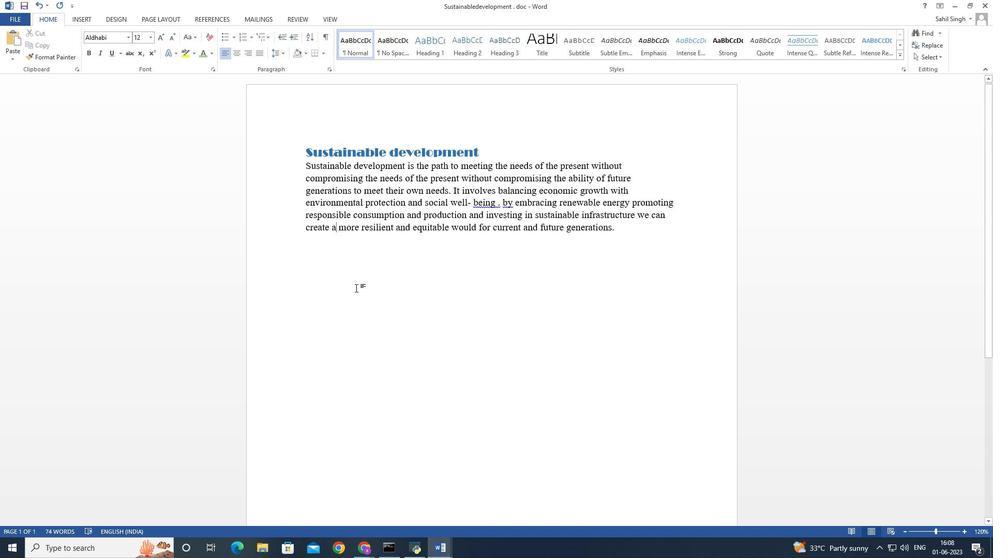 
Action: Mouse moved to (360, 289)
Screenshot: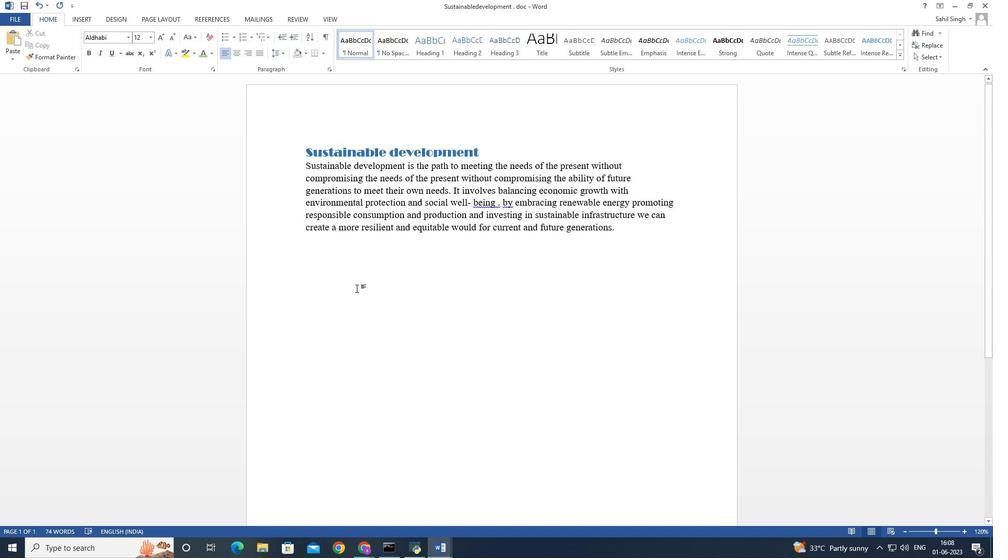 
Action: Mouse scrolled (360, 289) with delta (0, 0)
Screenshot: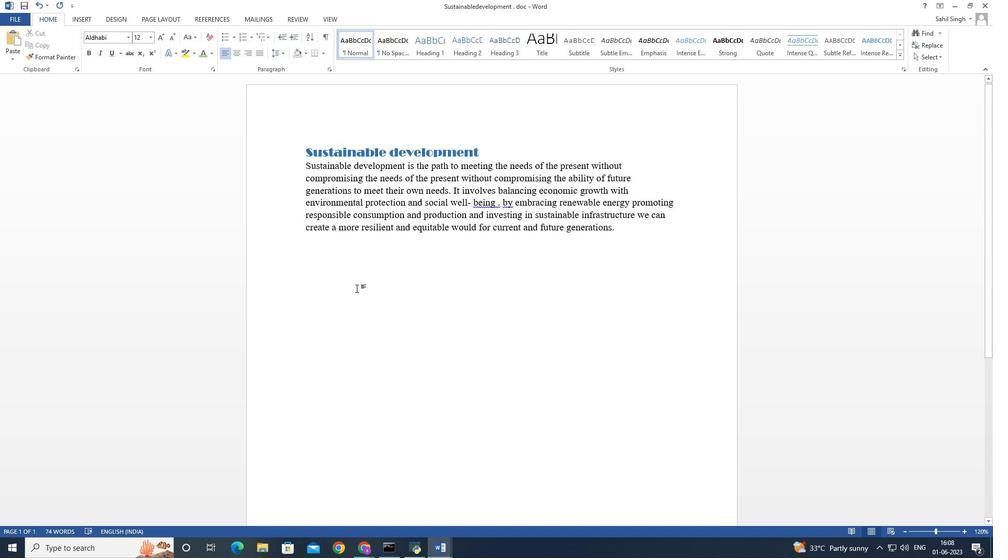 
Action: Mouse moved to (367, 295)
Screenshot: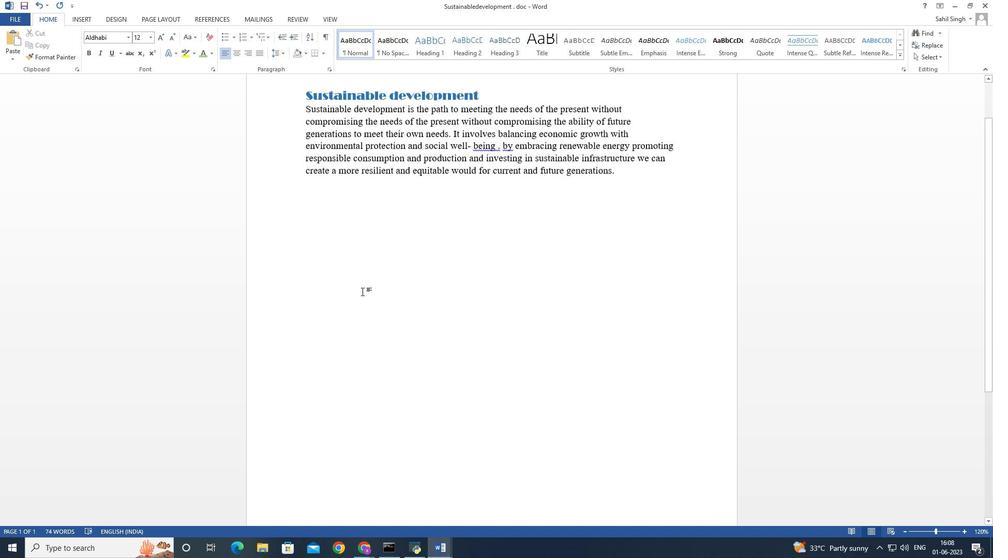 
Action: Mouse scrolled (367, 296) with delta (0, 0)
Screenshot: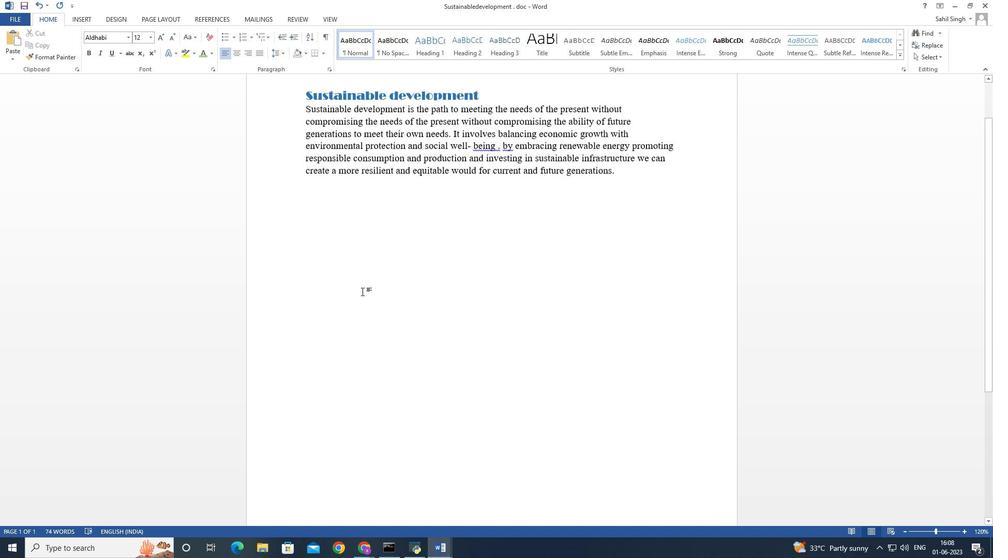 
Action: Mouse scrolled (367, 296) with delta (0, 0)
Screenshot: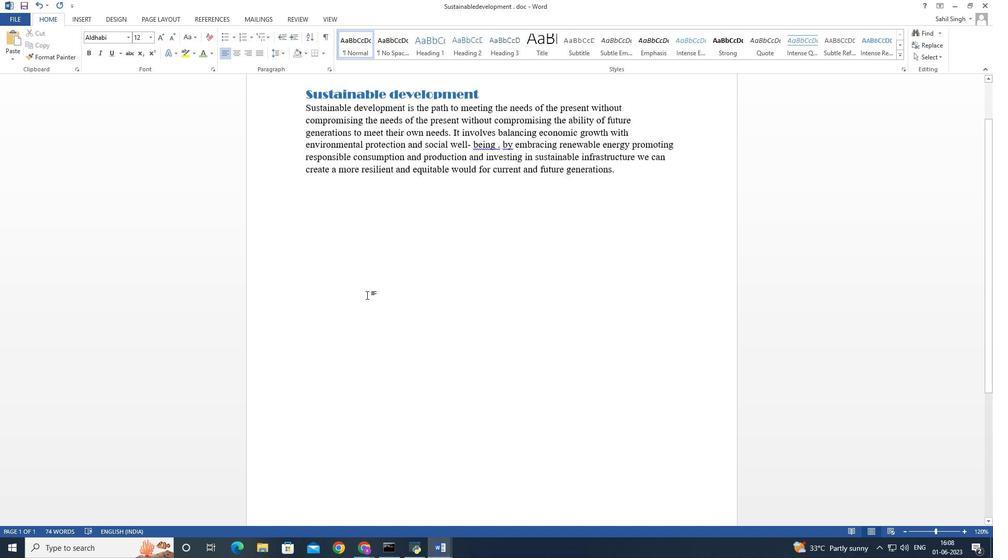 
Action: Mouse scrolled (367, 296) with delta (0, 0)
Screenshot: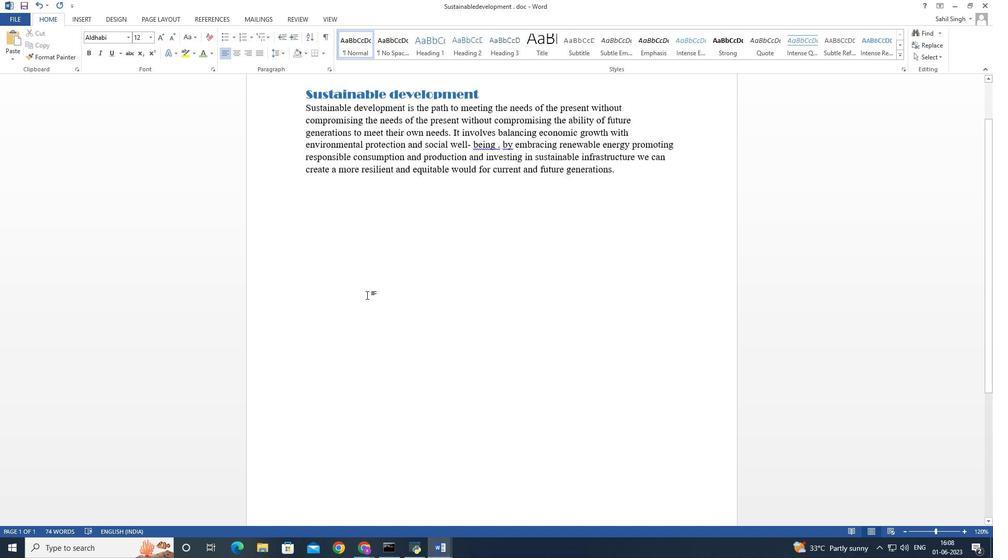 
Action: Mouse moved to (368, 299)
Screenshot: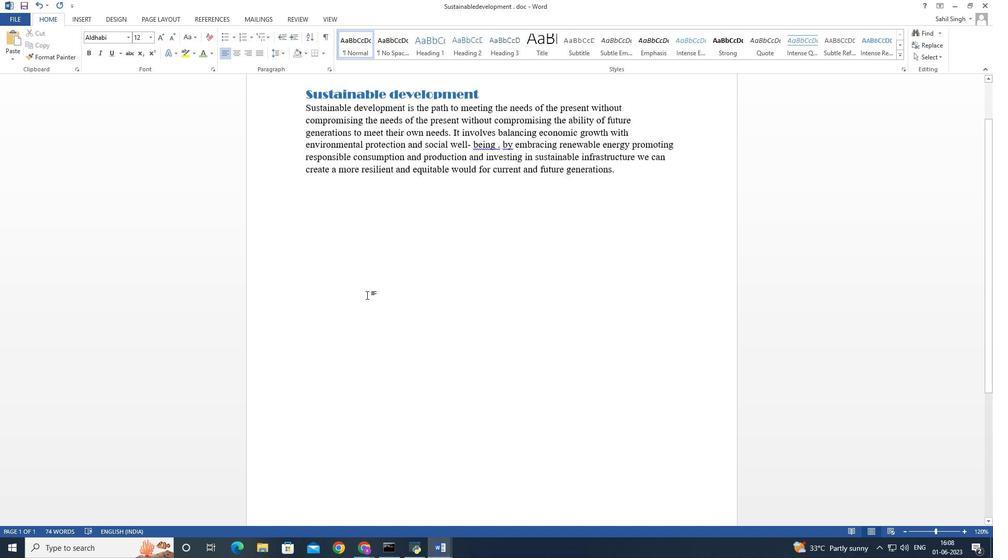 
Action: Mouse scrolled (368, 299) with delta (0, 0)
Screenshot: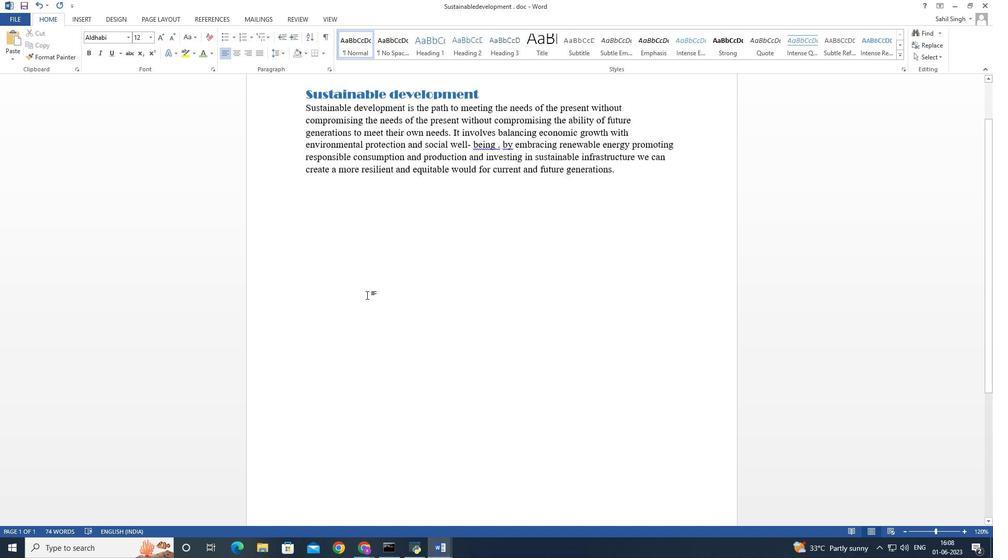 
Action: Mouse moved to (369, 304)
Screenshot: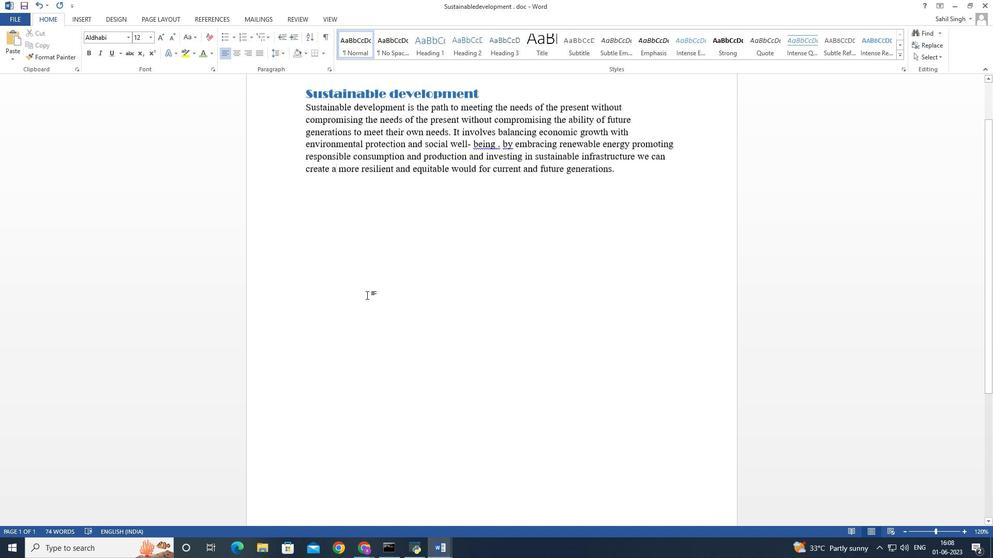 
Action: Mouse scrolled (369, 304) with delta (0, 0)
Screenshot: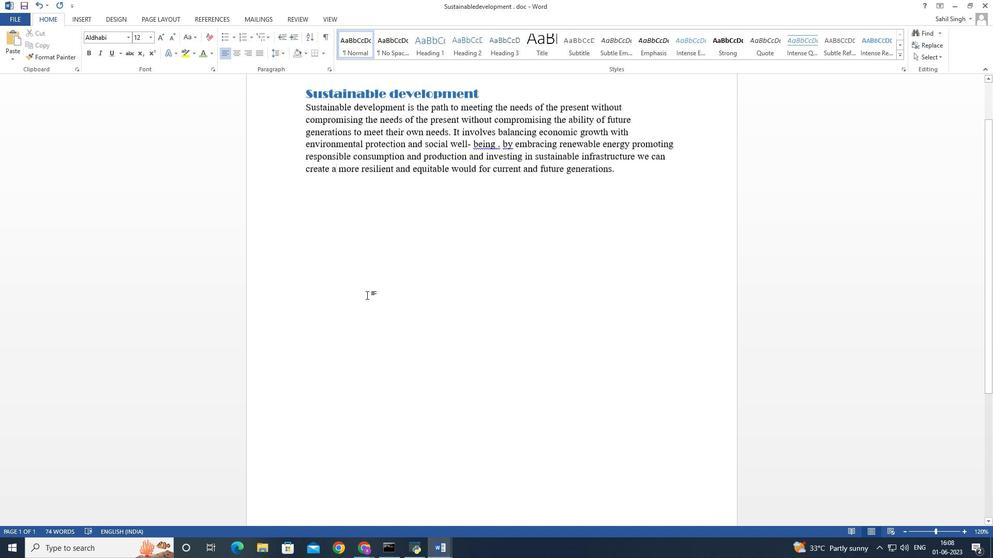 
Action: Mouse moved to (370, 308)
Screenshot: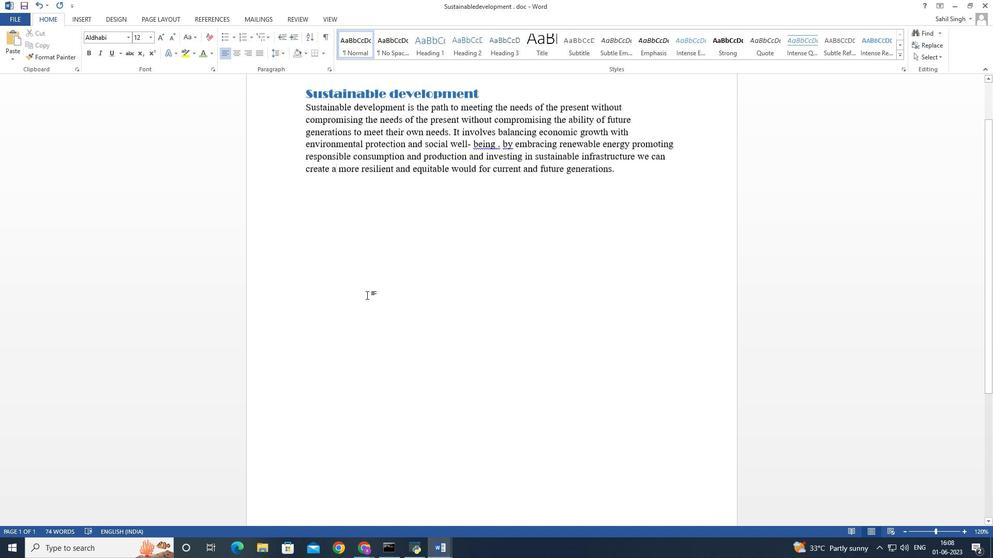 
Action: Mouse scrolled (370, 308) with delta (0, 0)
Screenshot: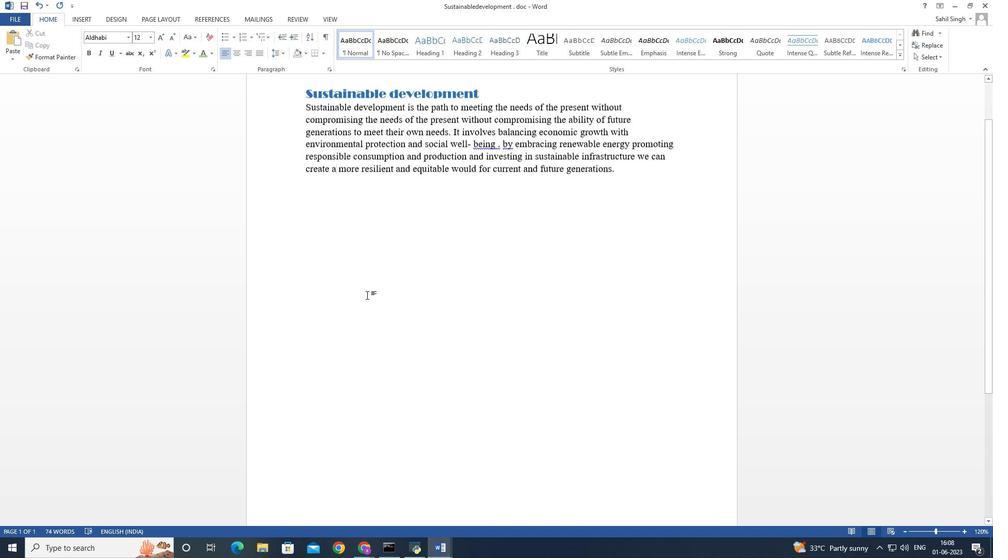 
Action: Mouse moved to (373, 317)
Screenshot: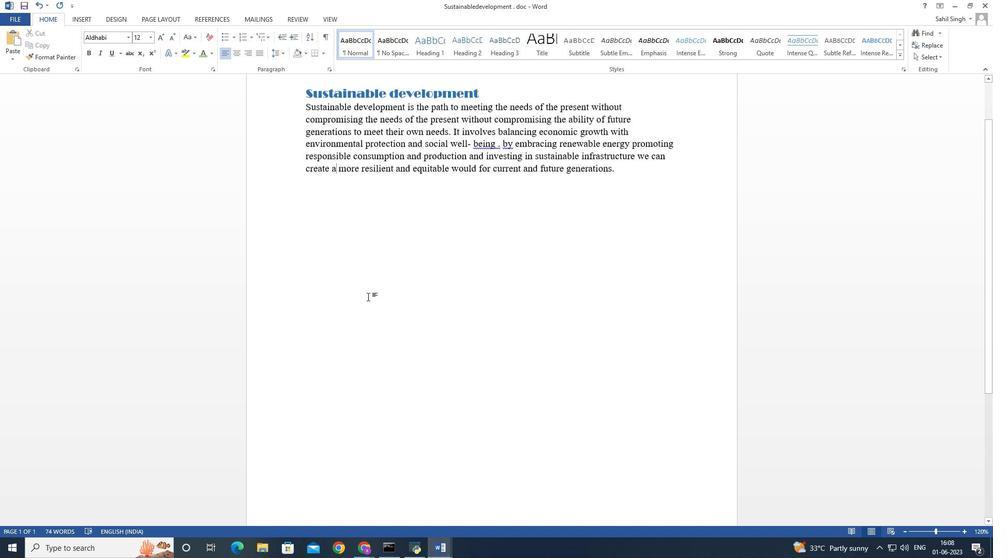 
Action: Mouse scrolled (373, 317) with delta (0, 0)
Screenshot: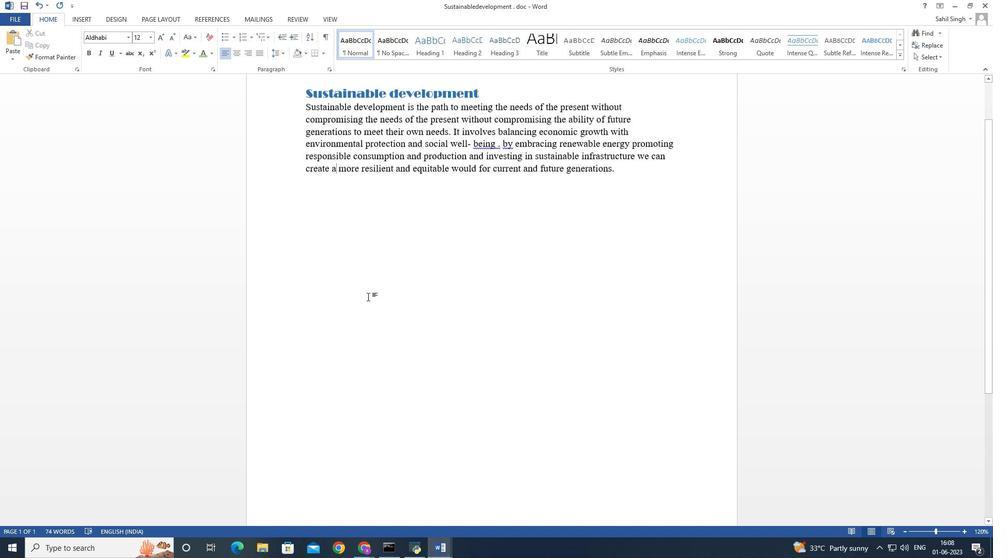 
Action: Mouse moved to (370, 306)
Screenshot: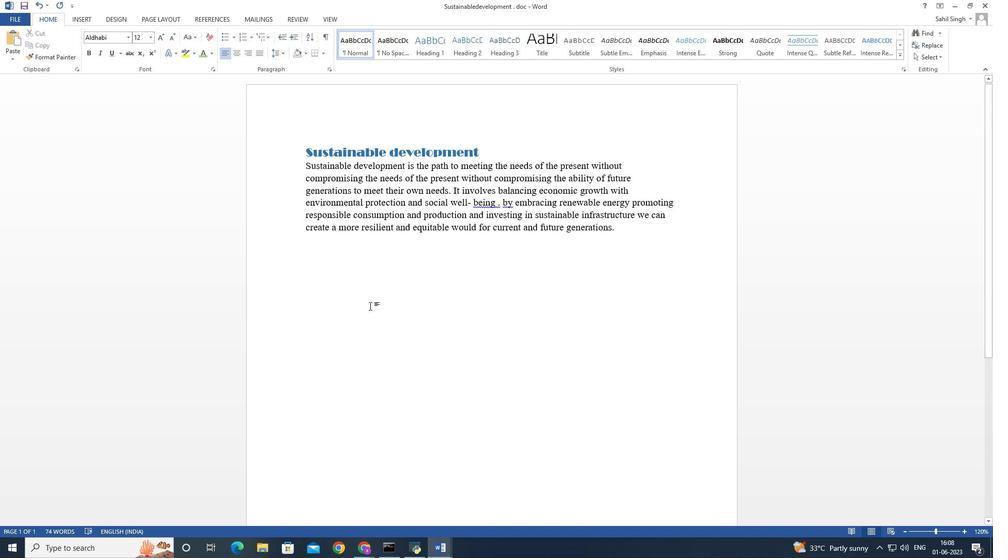 
Action: Mouse scrolled (370, 305) with delta (0, 0)
Screenshot: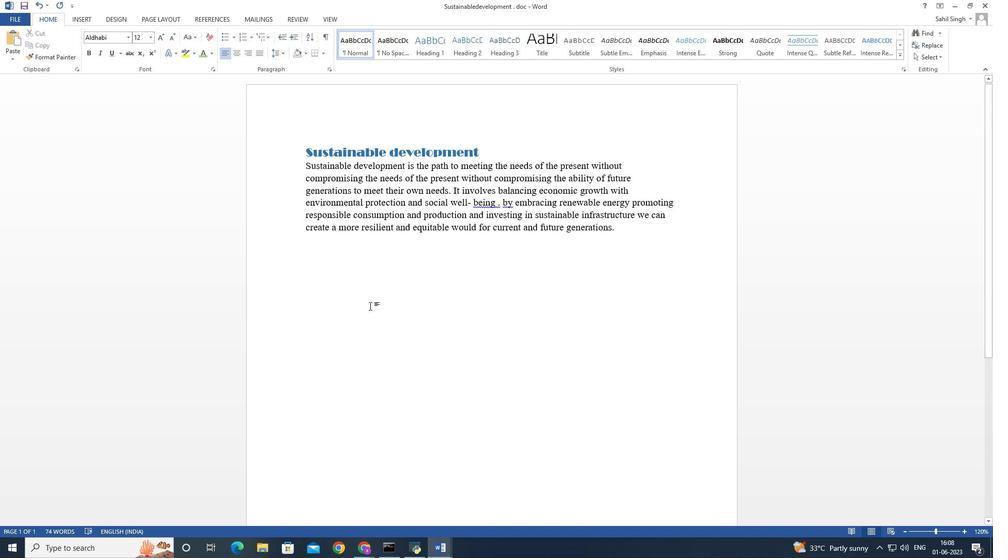 
Action: Mouse moved to (370, 306)
Screenshot: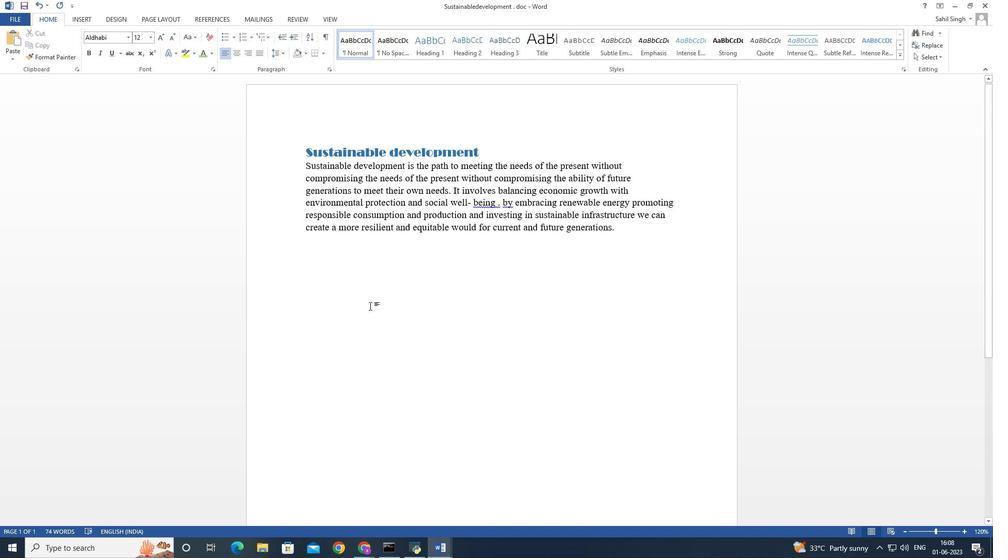 
Action: Mouse scrolled (370, 305) with delta (0, 0)
Screenshot: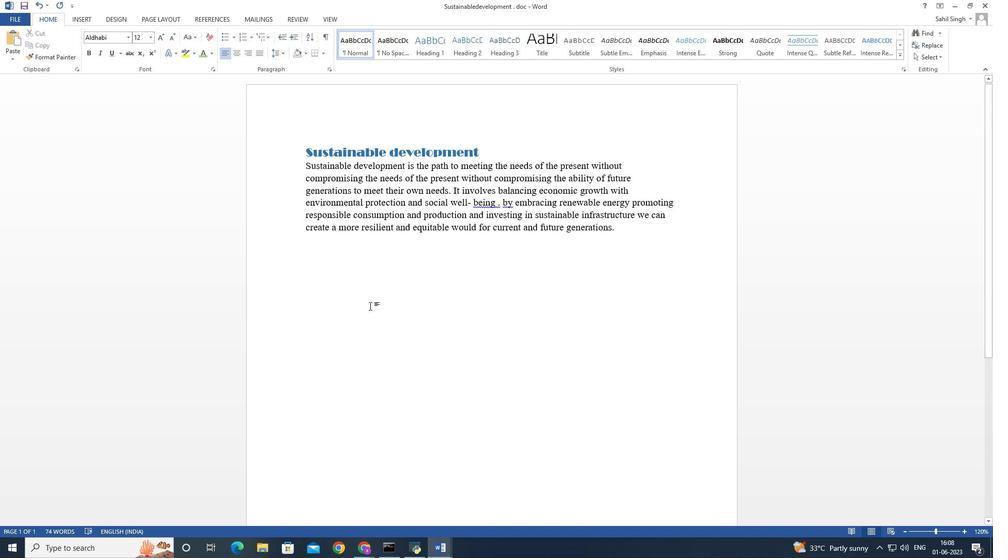 
Action: Mouse moved to (380, 321)
Screenshot: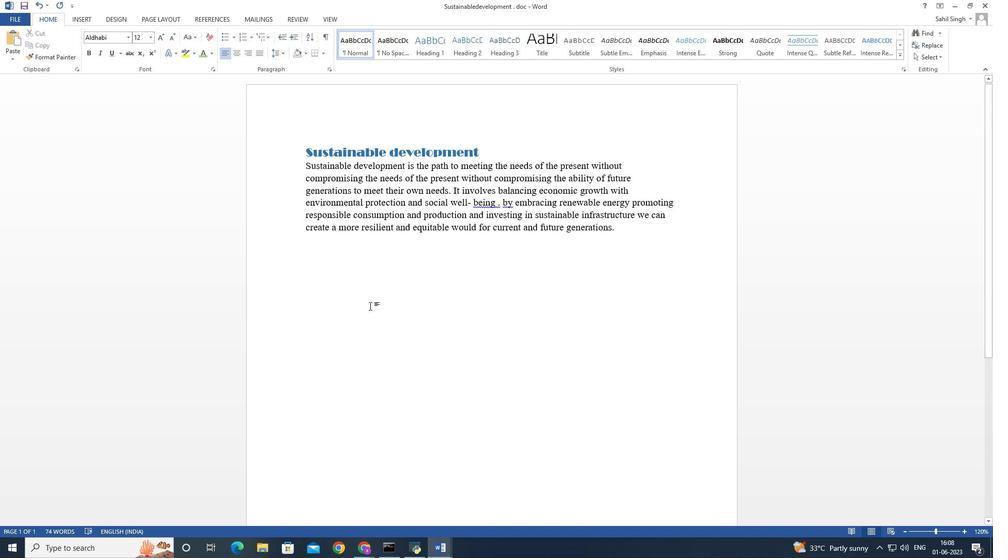 
Action: Mouse scrolled (380, 321) with delta (0, 0)
Screenshot: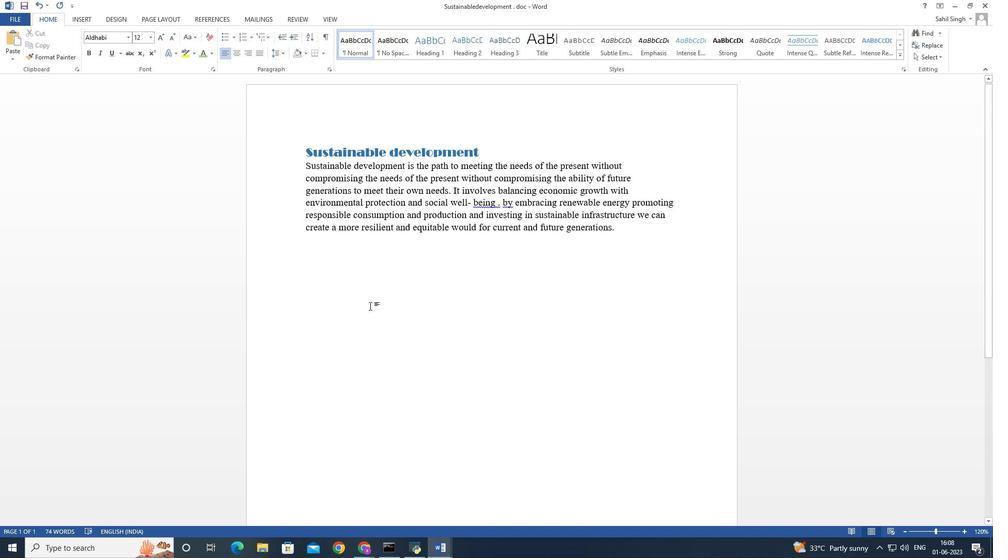 
Action: Mouse moved to (381, 325)
Screenshot: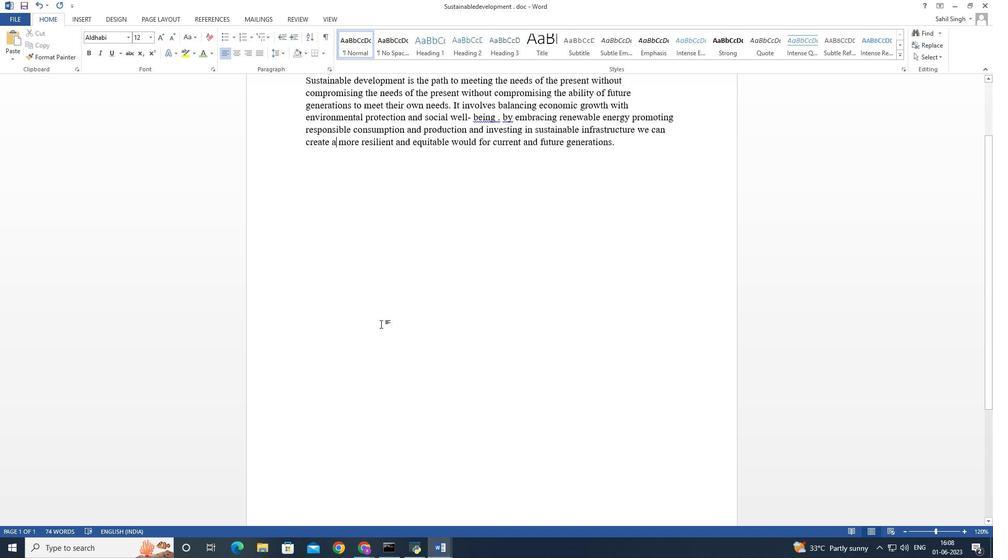 
Action: Mouse scrolled (381, 326) with delta (0, 0)
Screenshot: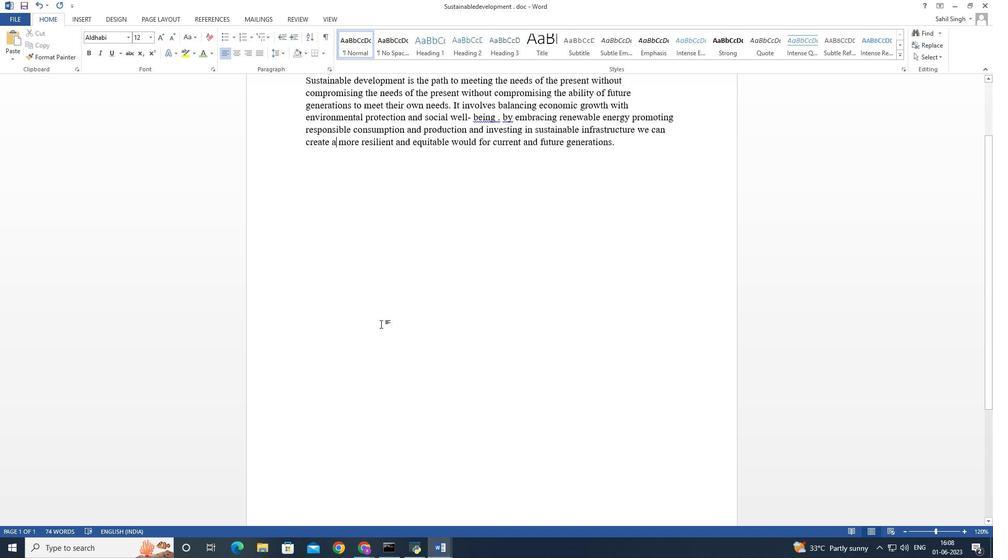 
Action: Mouse moved to (381, 326)
Screenshot: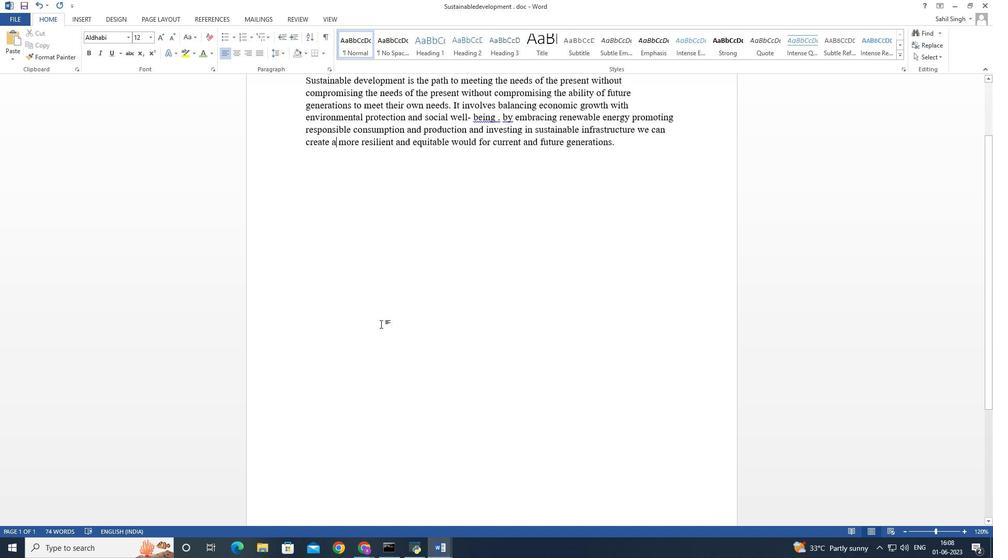 
Action: Mouse scrolled (381, 327) with delta (0, 0)
Screenshot: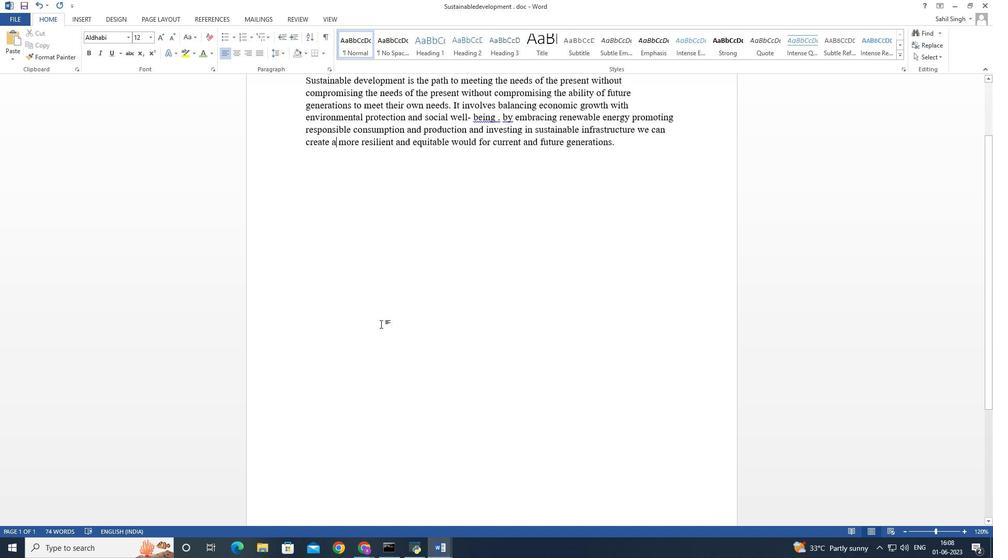 
Action: Mouse moved to (382, 331)
Screenshot: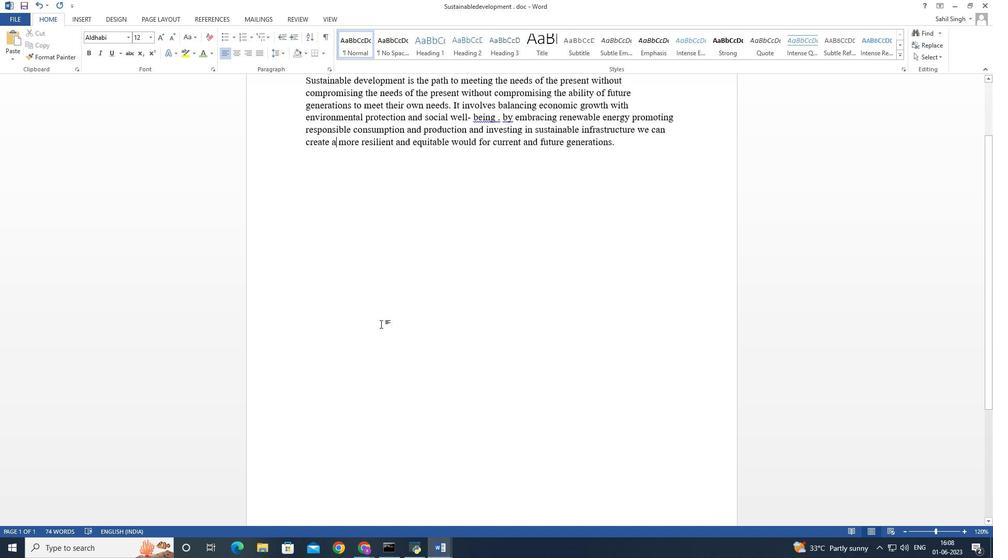 
Action: Mouse scrolled (382, 329) with delta (0, 0)
Screenshot: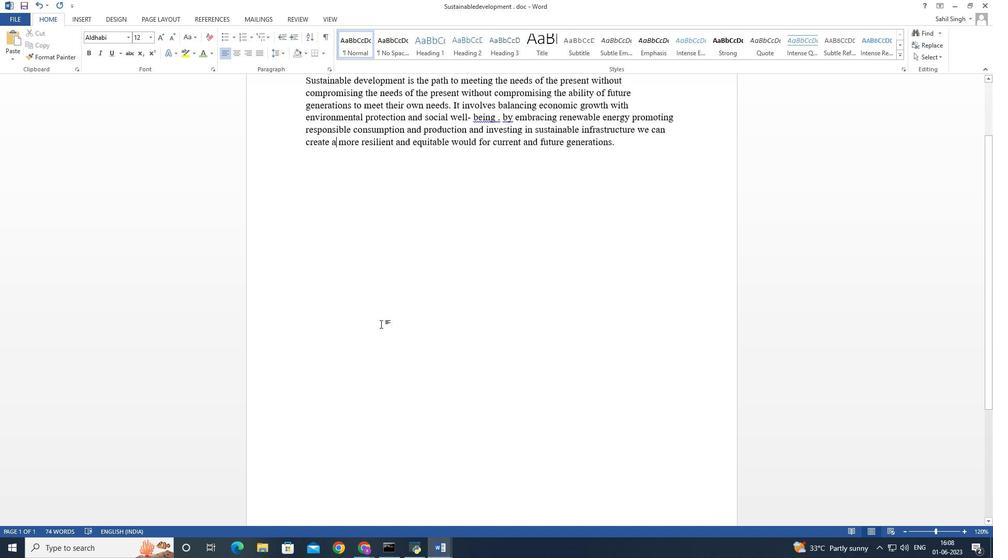 
Action: Mouse moved to (383, 334)
Screenshot: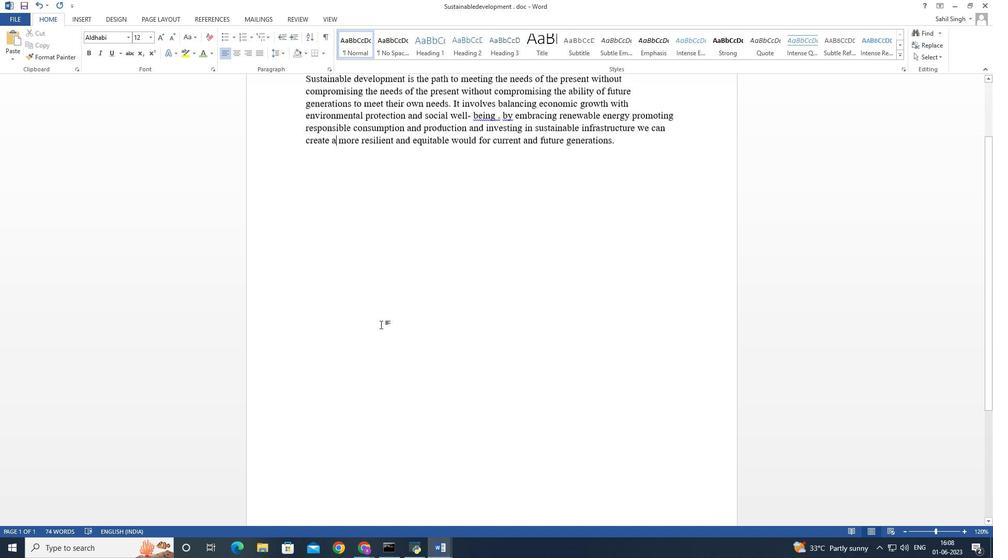 
Action: Mouse scrolled (382, 333) with delta (0, 0)
Screenshot: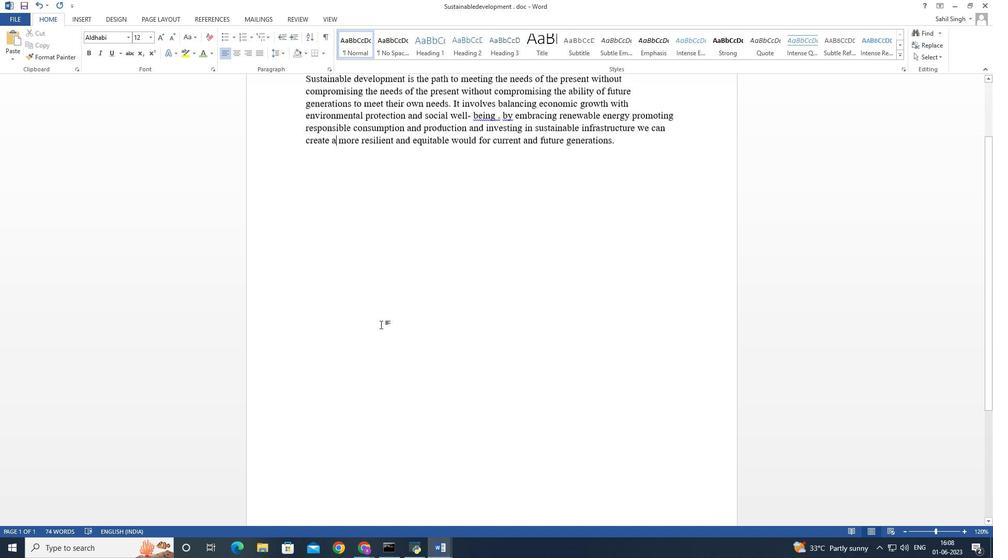
Action: Mouse moved to (383, 336)
Screenshot: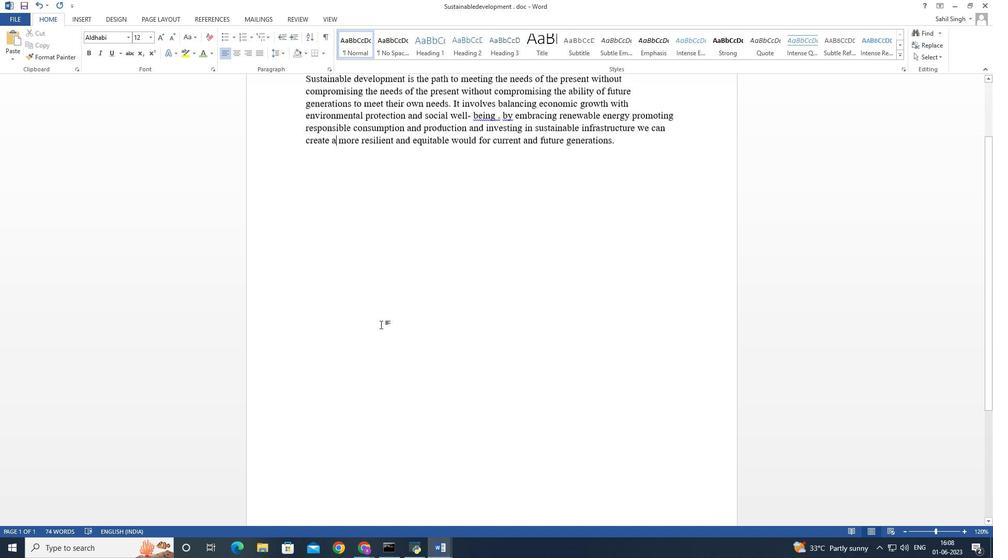
Action: Mouse scrolled (383, 334) with delta (0, 0)
Screenshot: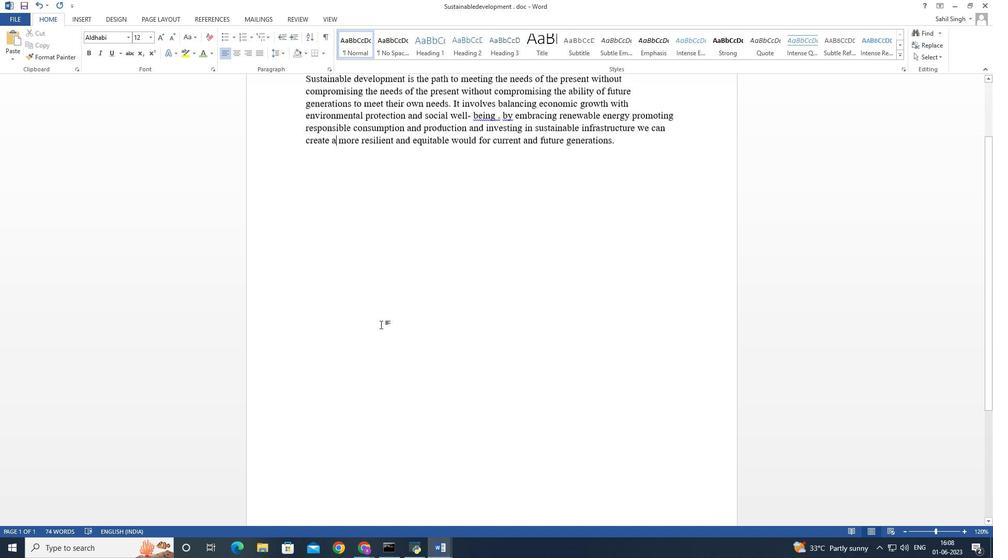 
Action: Mouse moved to (383, 337)
Screenshot: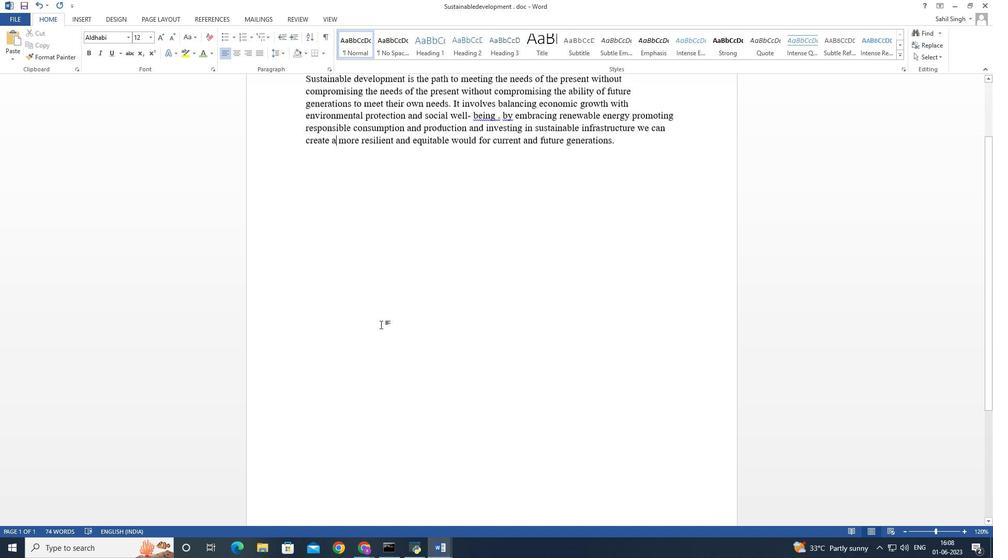 
Action: Mouse scrolled (383, 338) with delta (0, 0)
Screenshot: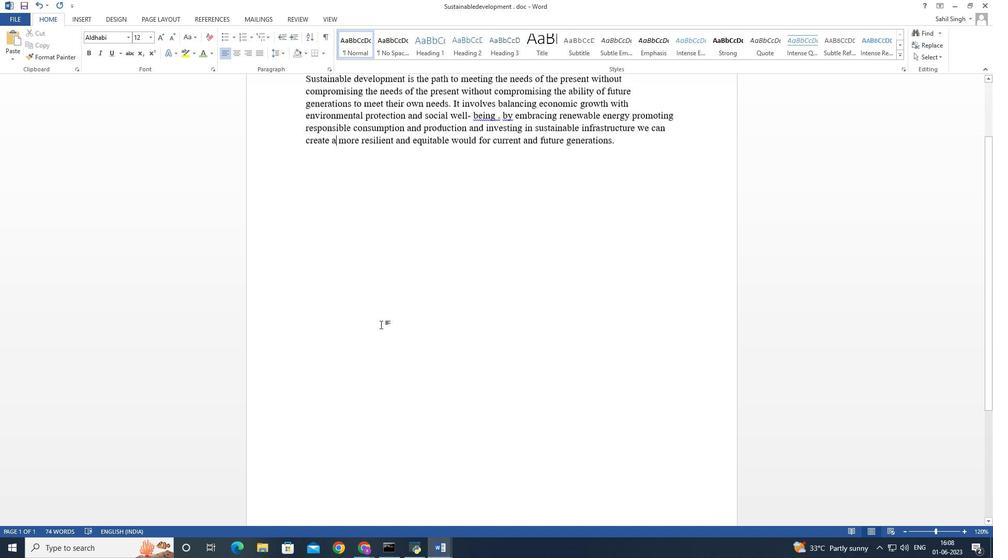 
Action: Mouse moved to (383, 339)
Screenshot: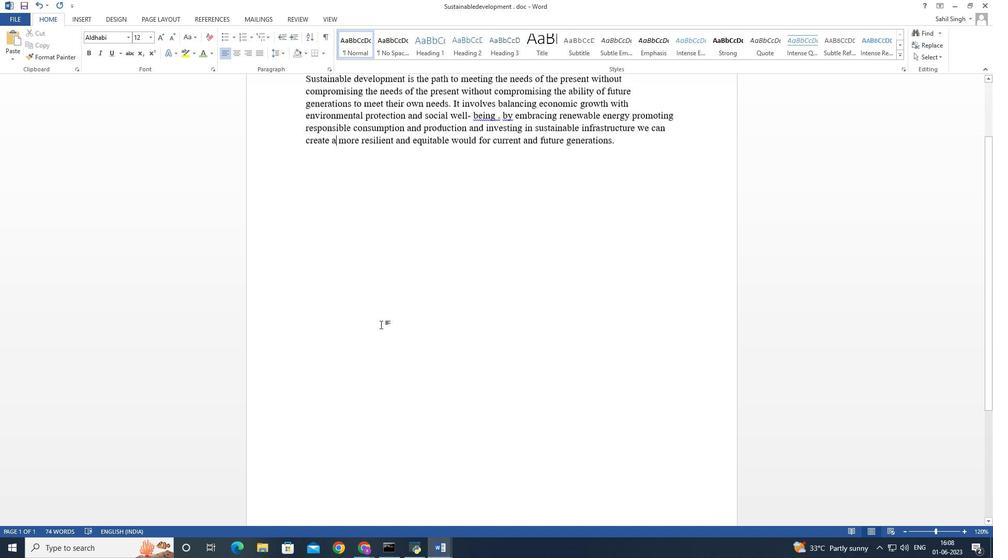 
Action: Mouse scrolled (383, 340) with delta (0, 0)
Screenshot: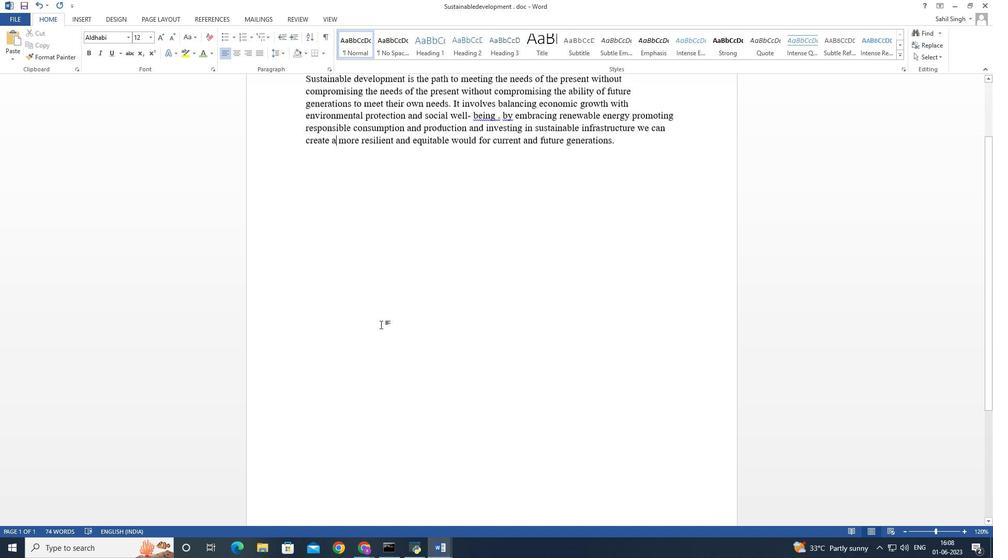 
Action: Mouse moved to (383, 340)
Screenshot: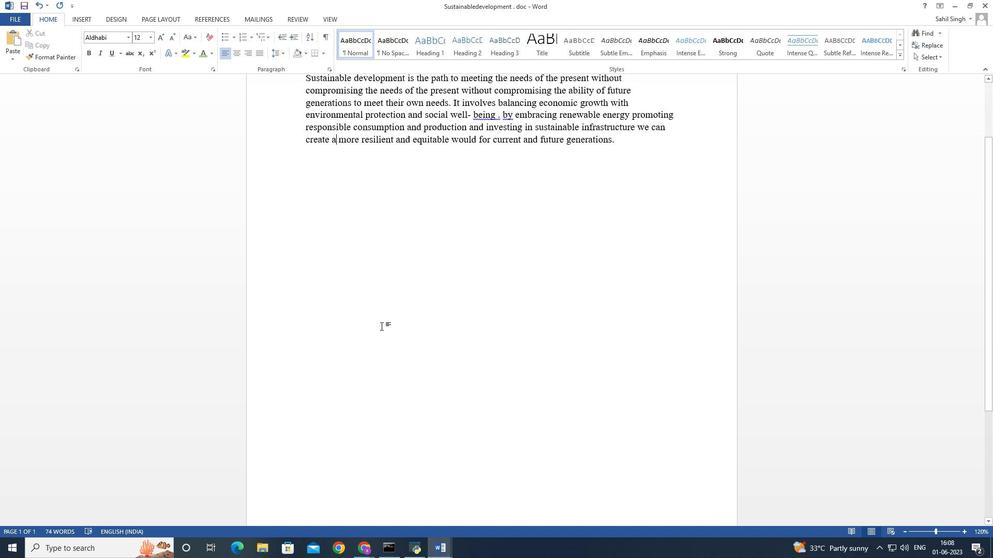 
Action: Mouse scrolled (383, 340) with delta (0, 0)
Screenshot: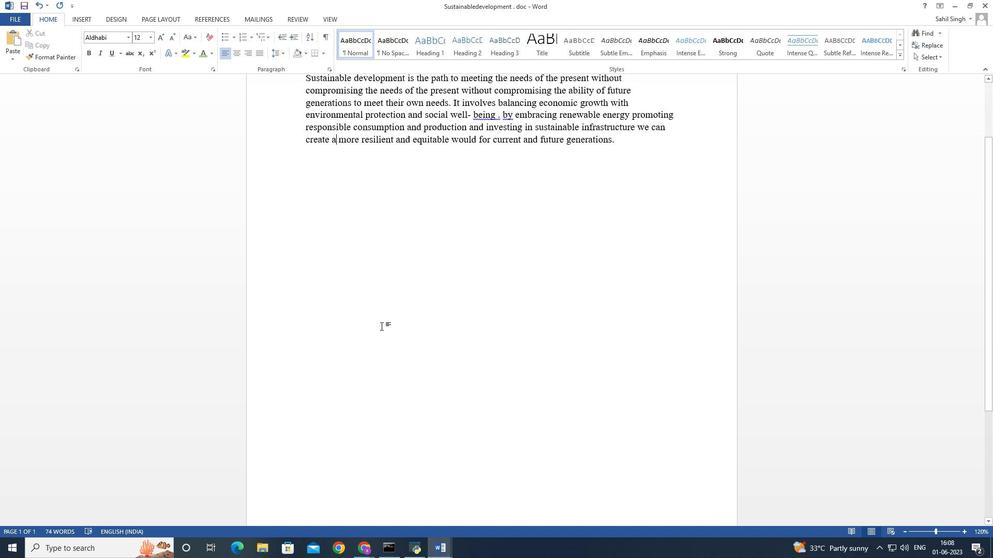 
Action: Mouse moved to (387, 322)
Screenshot: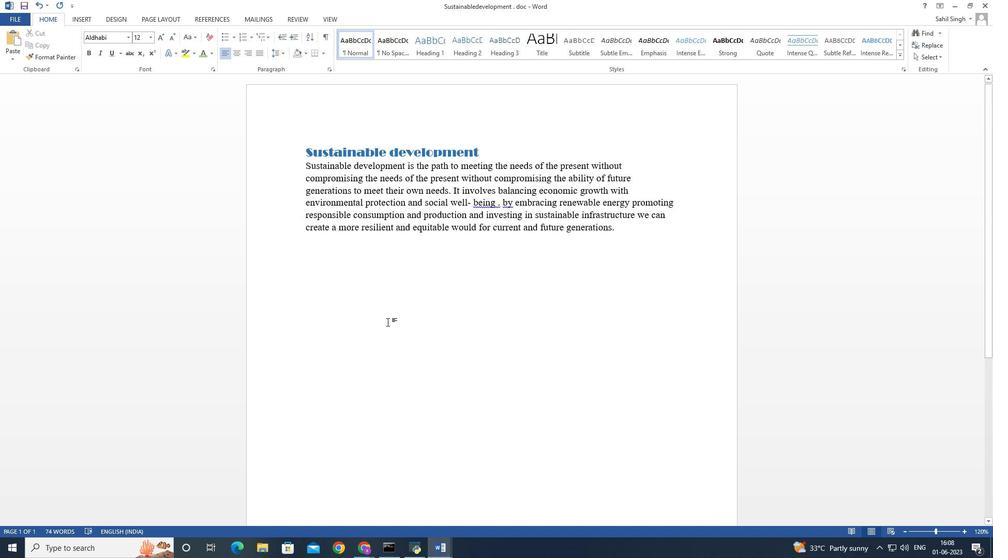 
